 Task: Find connections with filter location Marly-le-Roi with filter topic #personaldevelopment with filter profile language German with filter current company Tredence Inc. with filter school JIS University with filter industry Security Systems Services with filter service category Typing with filter keywords title Director
Action: Mouse moved to (482, 86)
Screenshot: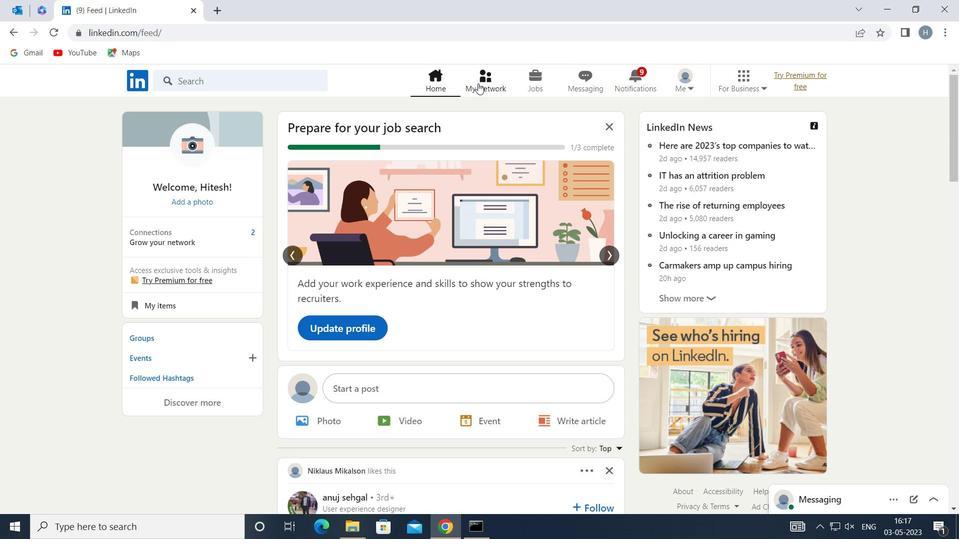 
Action: Mouse pressed left at (482, 86)
Screenshot: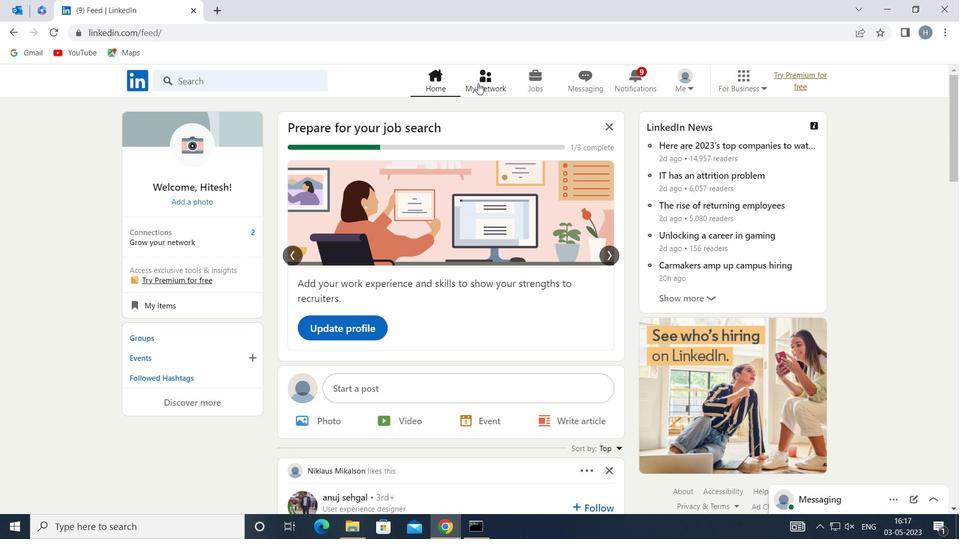 
Action: Mouse moved to (286, 147)
Screenshot: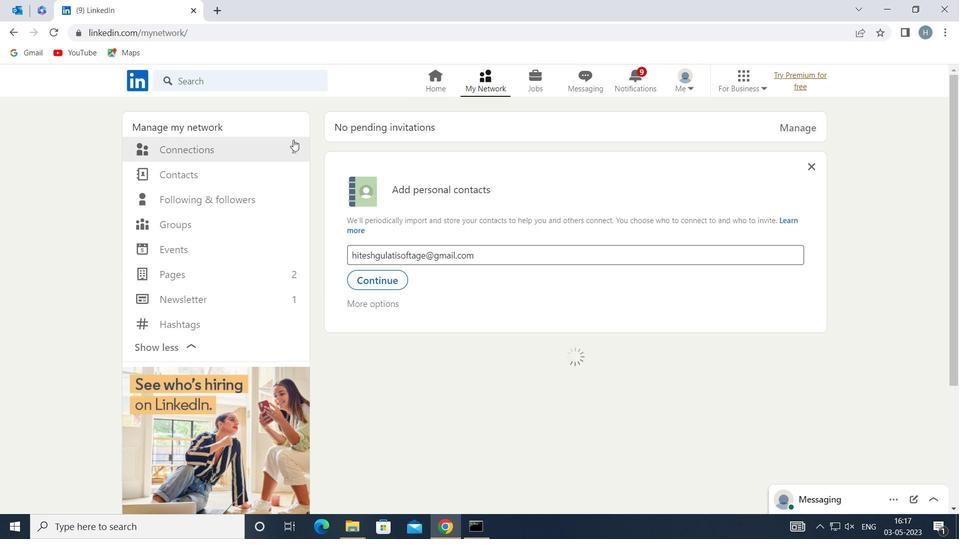 
Action: Mouse pressed left at (286, 147)
Screenshot: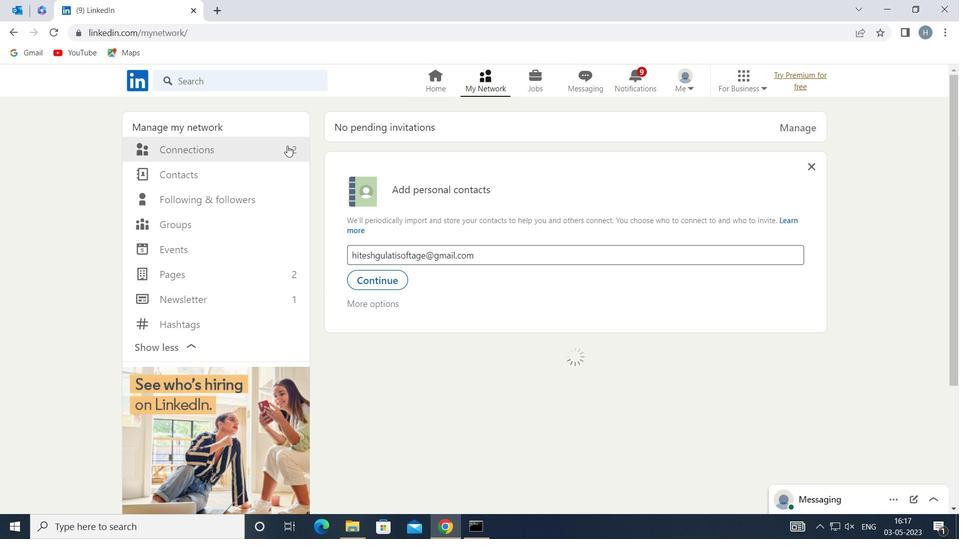 
Action: Mouse moved to (562, 150)
Screenshot: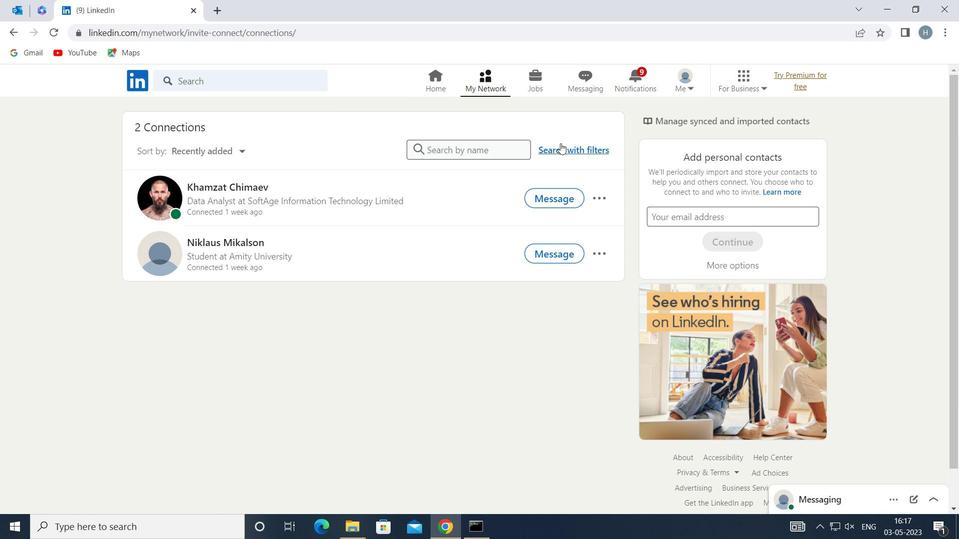 
Action: Mouse pressed left at (562, 150)
Screenshot: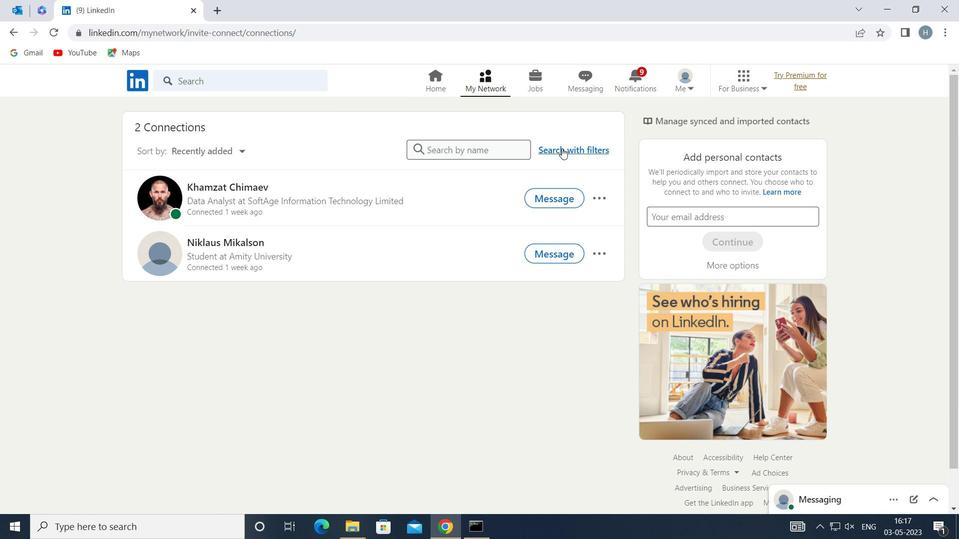 
Action: Mouse moved to (529, 117)
Screenshot: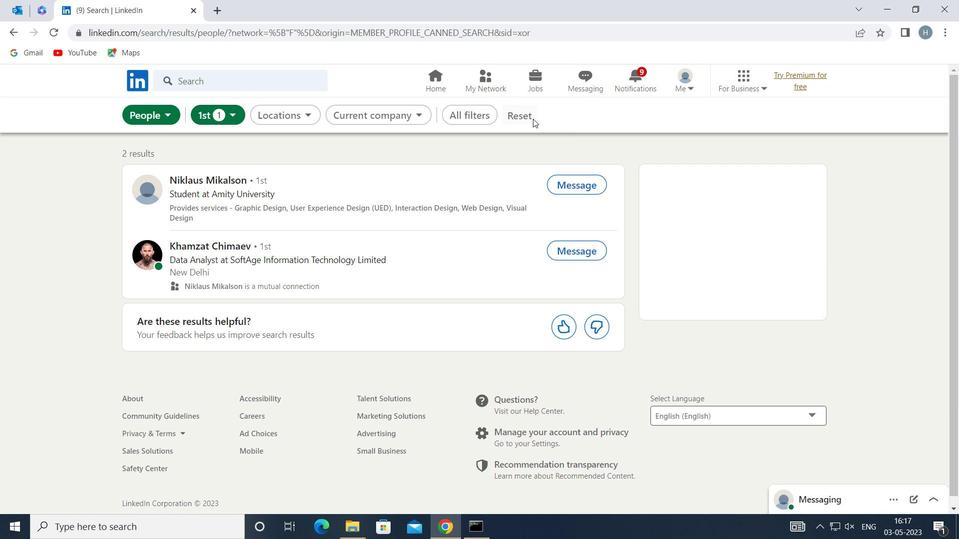 
Action: Mouse pressed left at (529, 117)
Screenshot: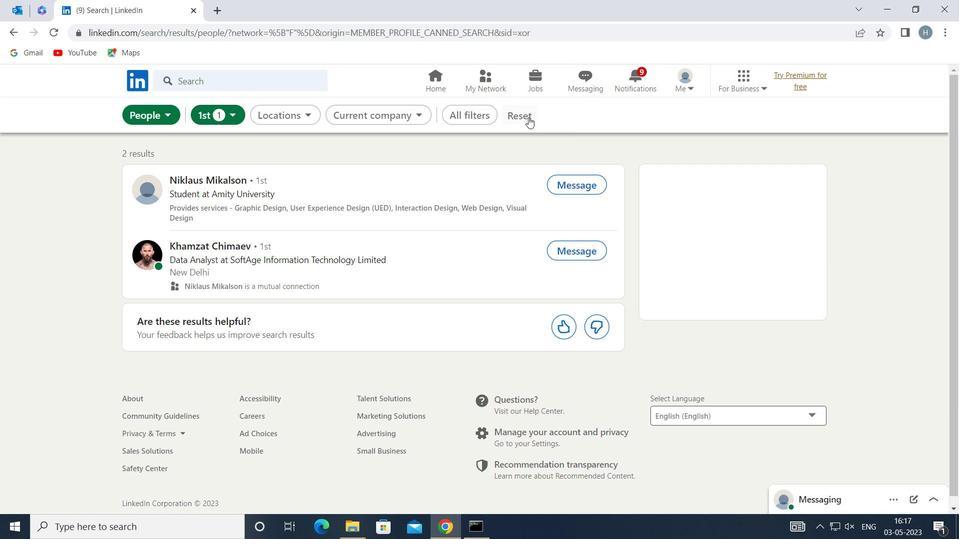 
Action: Mouse moved to (486, 113)
Screenshot: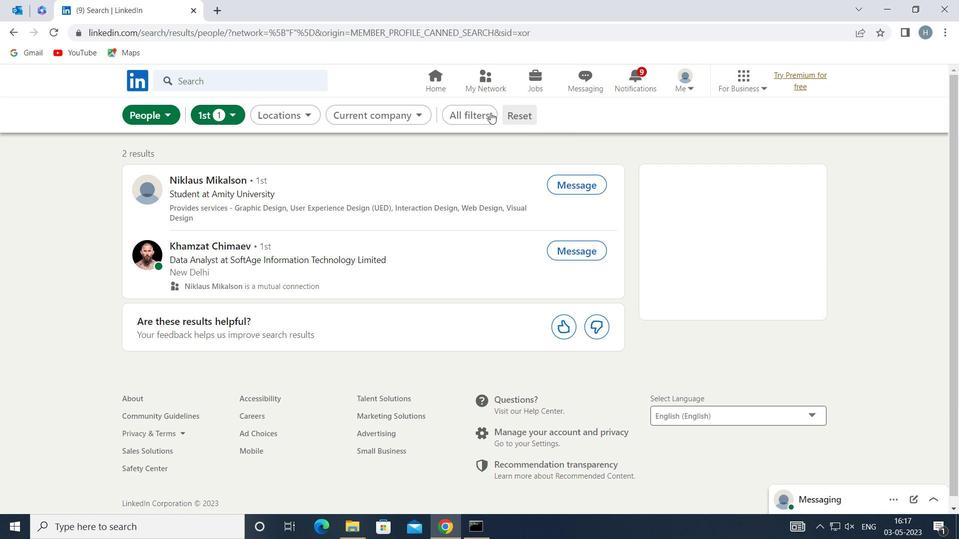 
Action: Mouse pressed left at (486, 113)
Screenshot: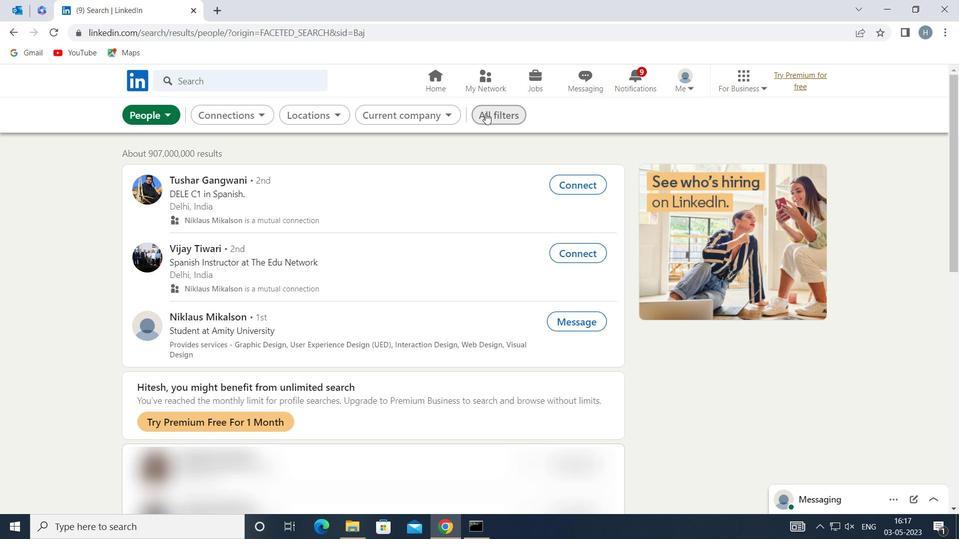 
Action: Mouse moved to (681, 221)
Screenshot: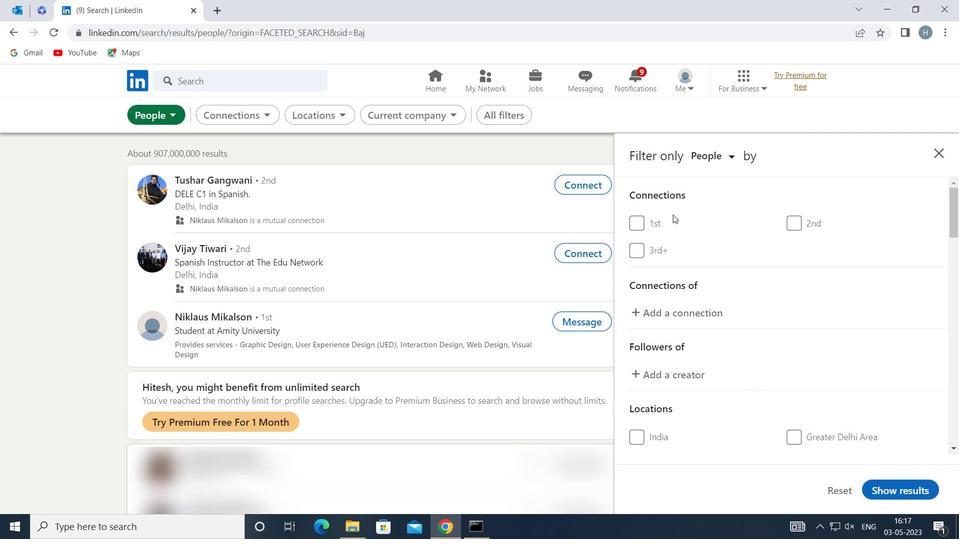 
Action: Mouse scrolled (681, 221) with delta (0, 0)
Screenshot: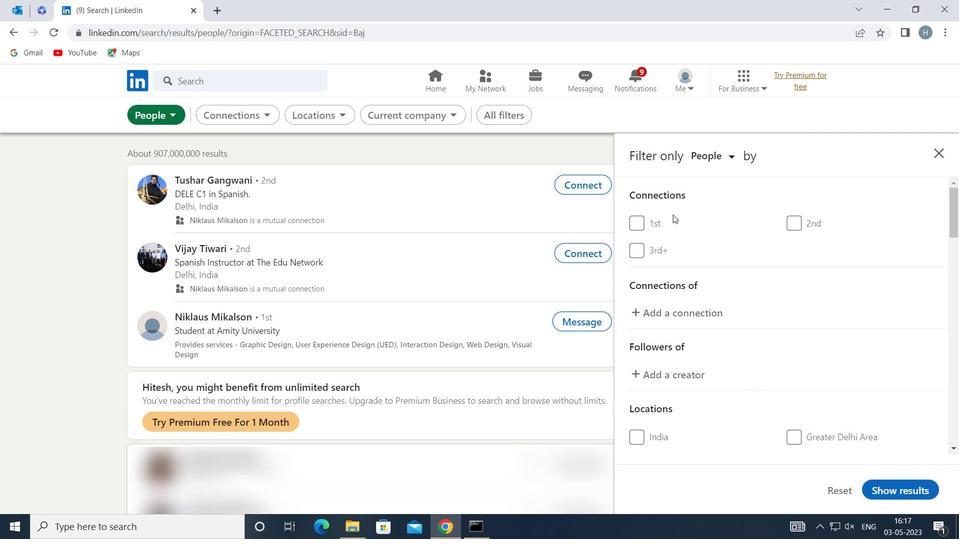 
Action: Mouse moved to (682, 221)
Screenshot: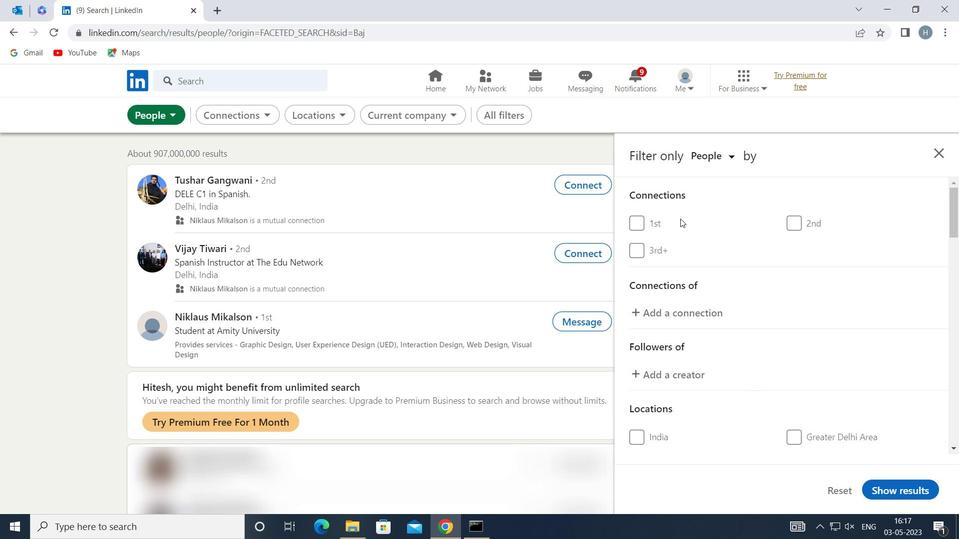 
Action: Mouse scrolled (682, 220) with delta (0, 0)
Screenshot: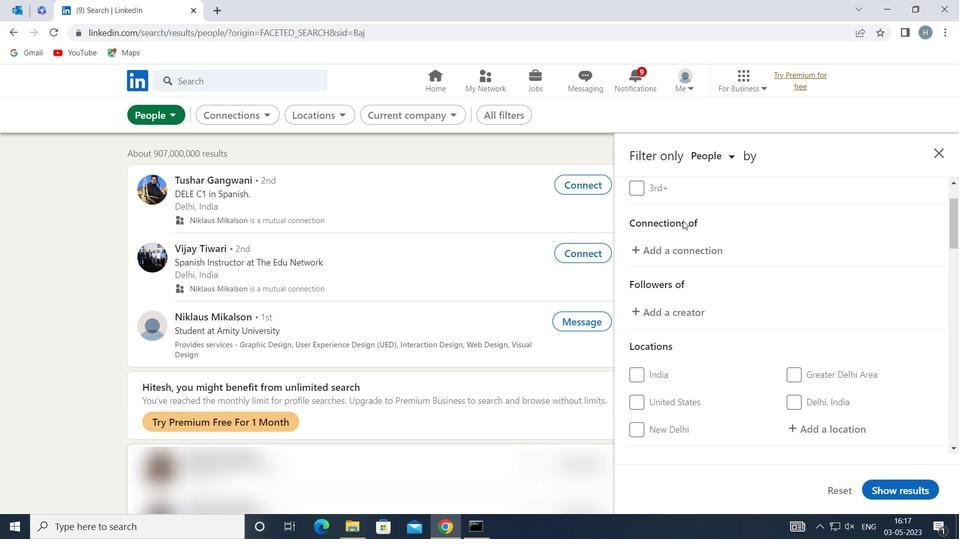 
Action: Mouse moved to (829, 369)
Screenshot: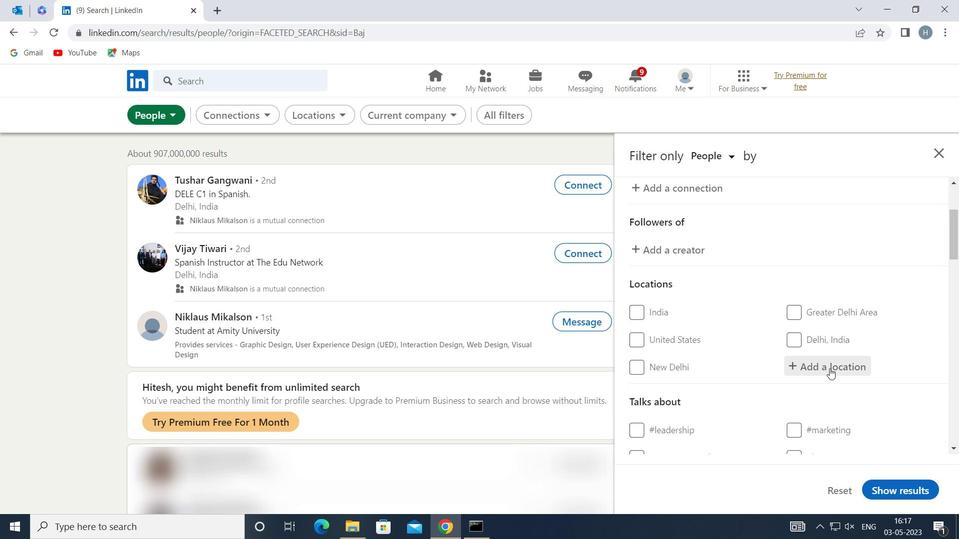 
Action: Mouse pressed left at (829, 369)
Screenshot: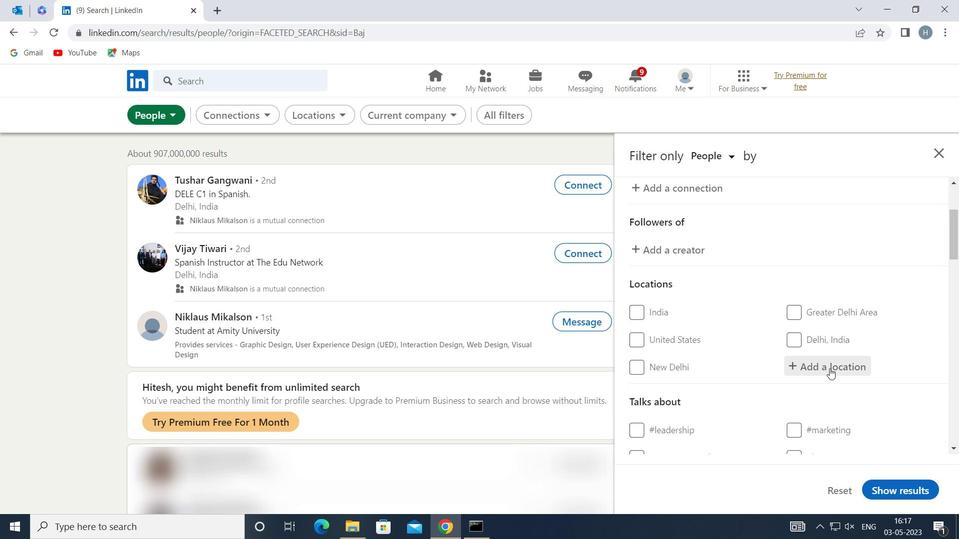 
Action: Key pressed <Key.shift>MARLY
Screenshot: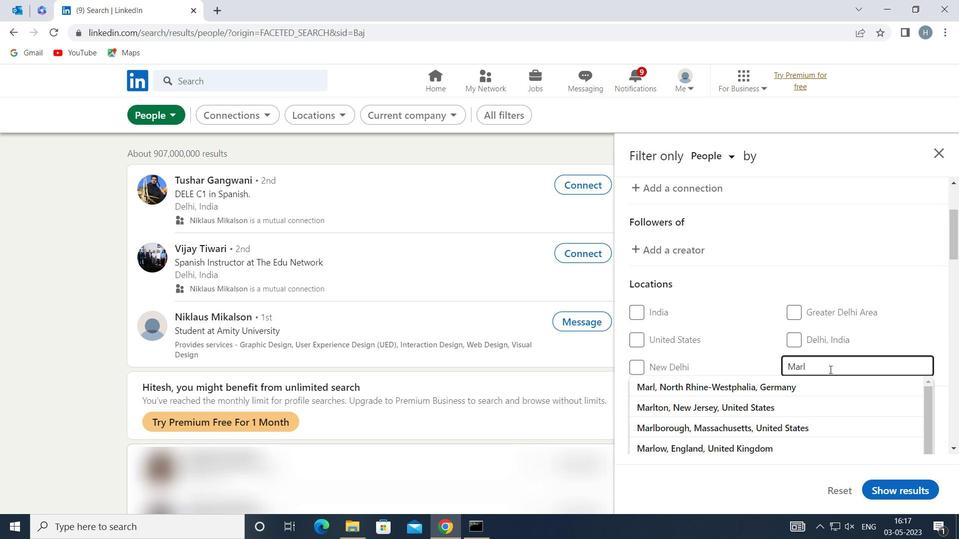
Action: Mouse moved to (766, 421)
Screenshot: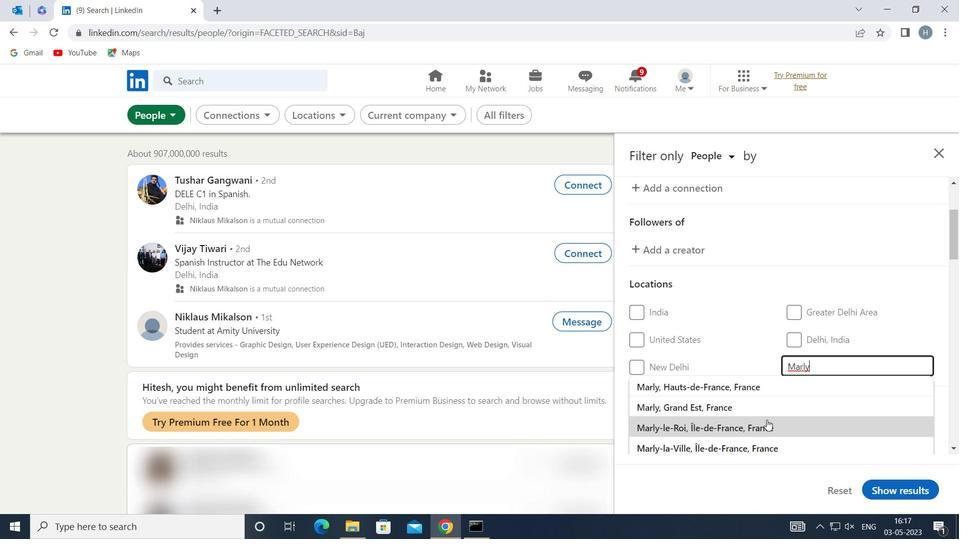 
Action: Mouse pressed left at (766, 421)
Screenshot: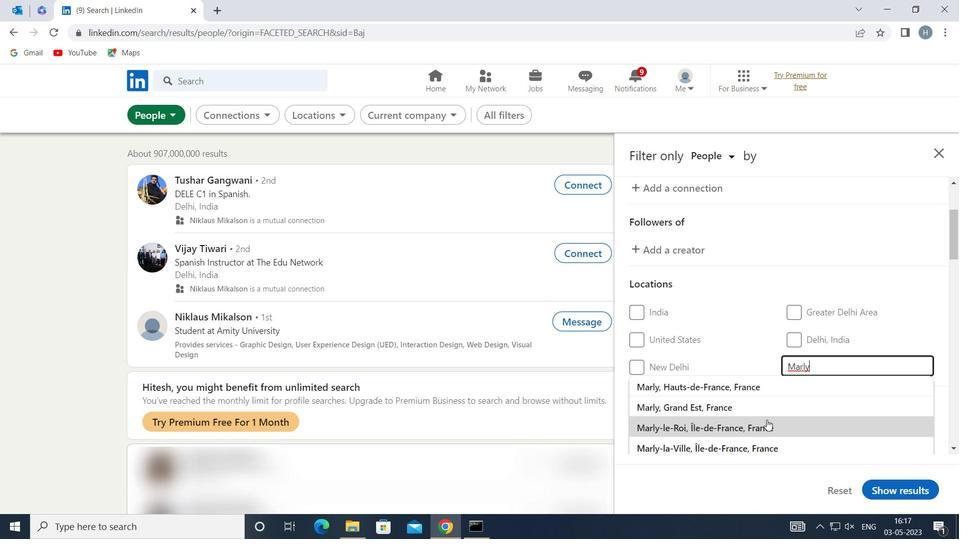 
Action: Mouse moved to (776, 360)
Screenshot: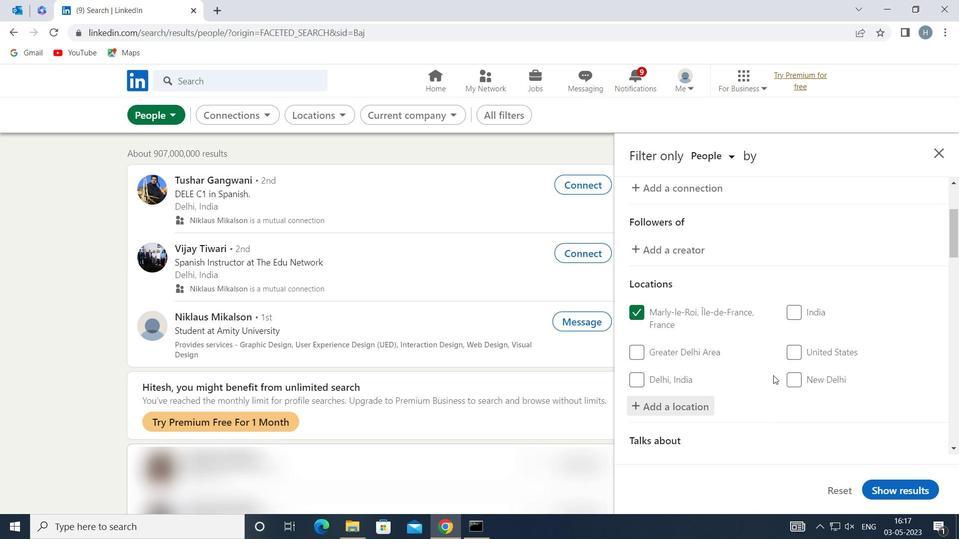 
Action: Mouse scrolled (776, 359) with delta (0, 0)
Screenshot: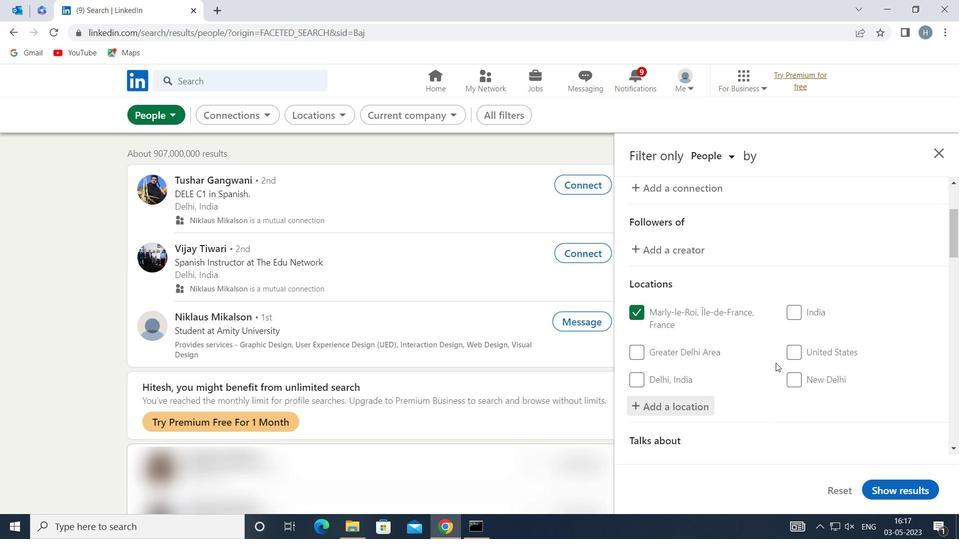 
Action: Mouse scrolled (776, 359) with delta (0, 0)
Screenshot: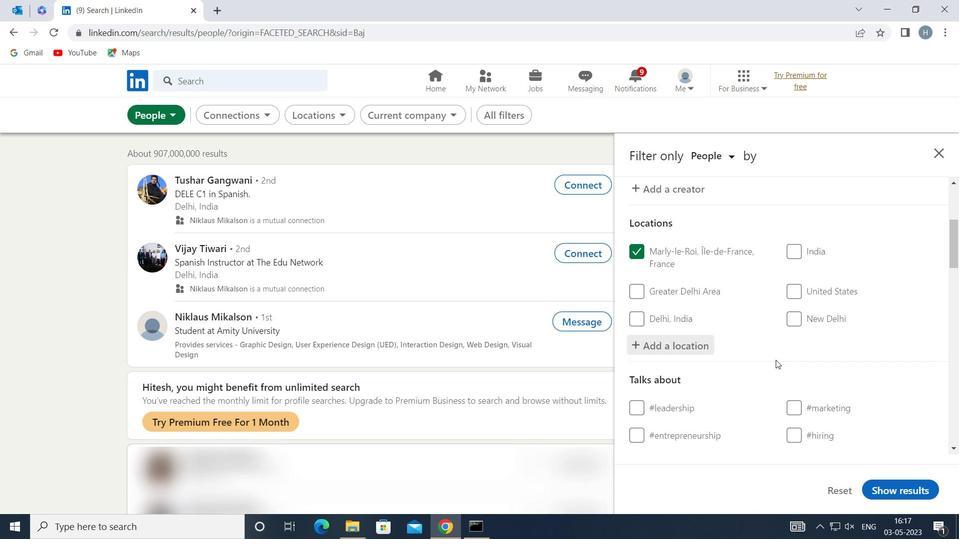 
Action: Mouse scrolled (776, 359) with delta (0, 0)
Screenshot: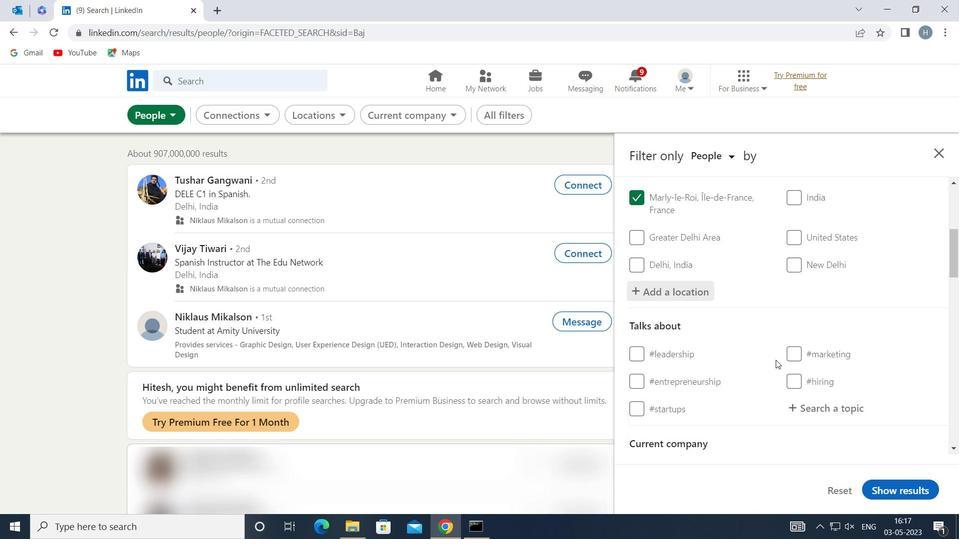 
Action: Mouse moved to (833, 337)
Screenshot: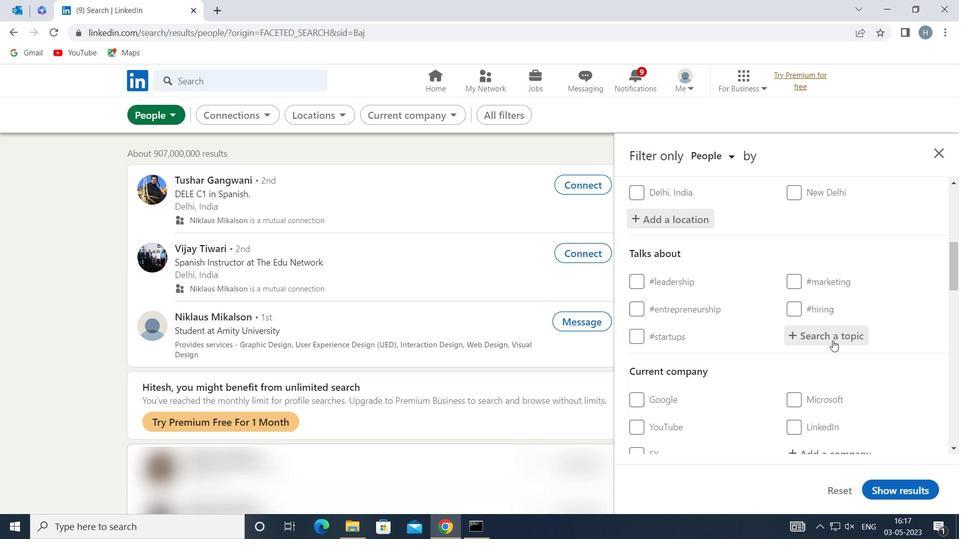 
Action: Mouse pressed left at (833, 337)
Screenshot: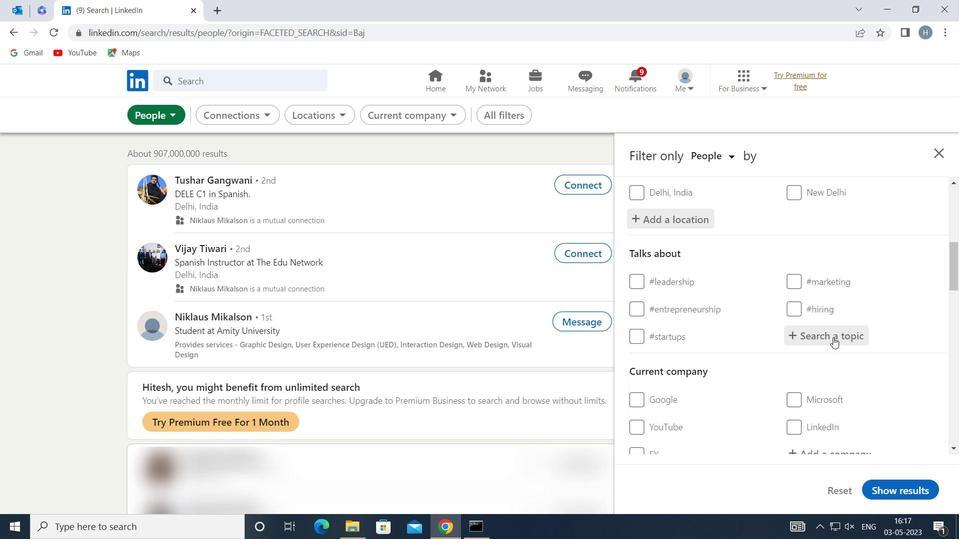 
Action: Key pressed PERSONALDEVELOPMENT
Screenshot: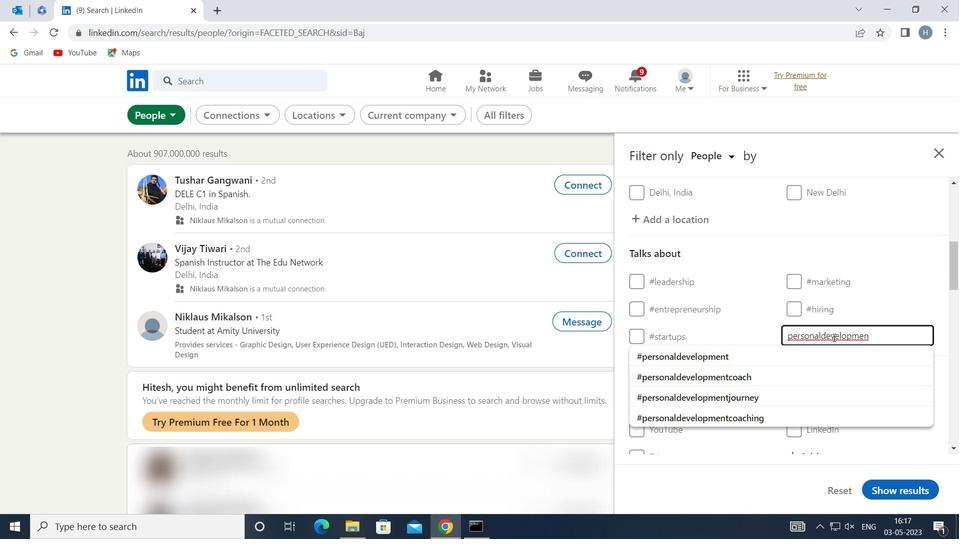 
Action: Mouse moved to (771, 353)
Screenshot: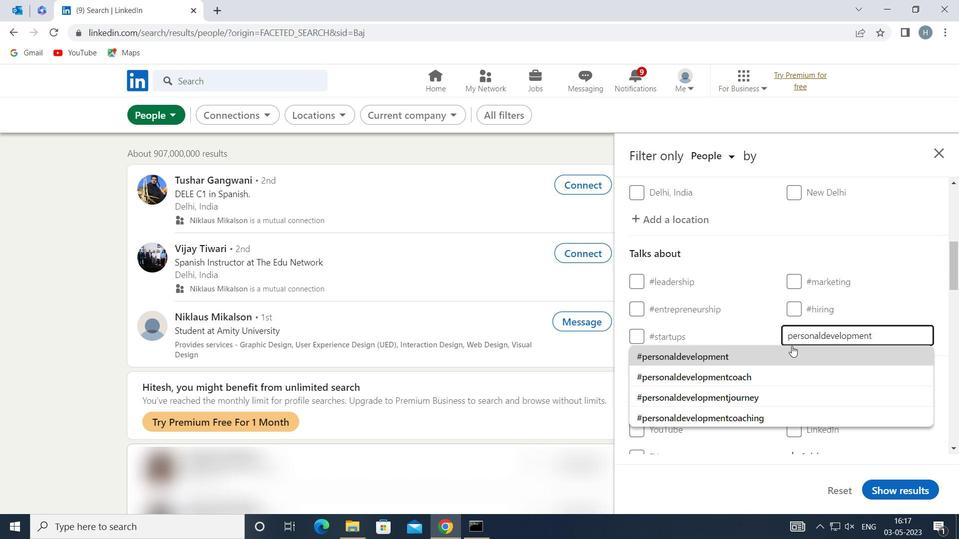 
Action: Mouse pressed left at (771, 353)
Screenshot: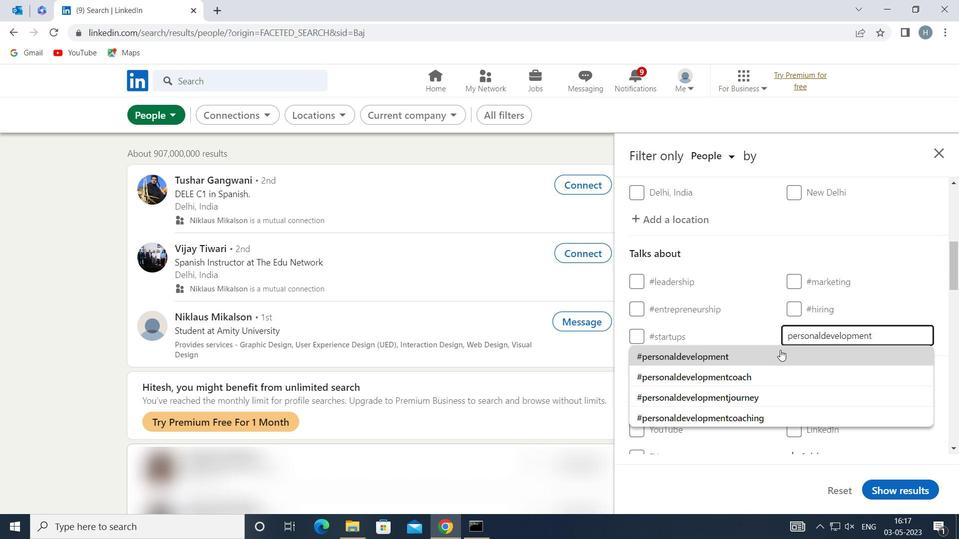 
Action: Mouse moved to (764, 342)
Screenshot: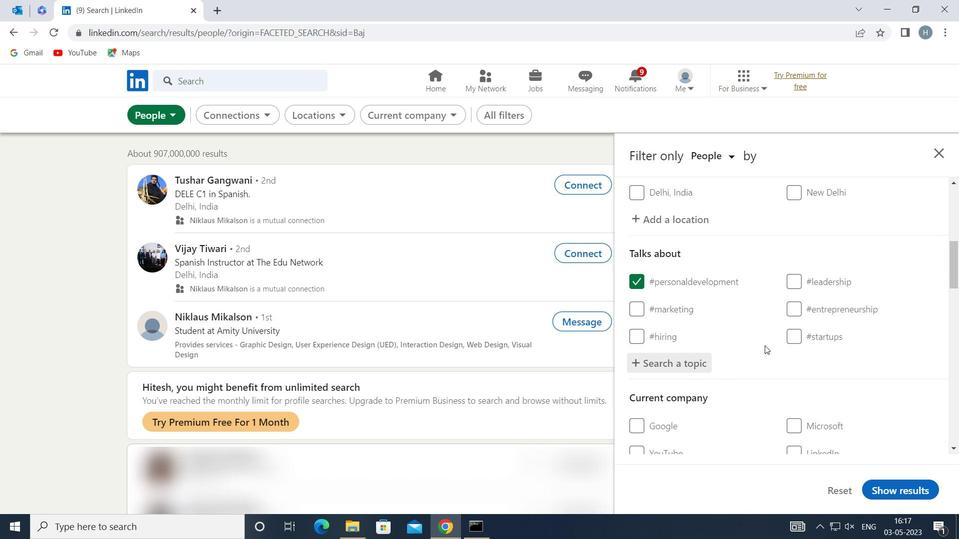 
Action: Mouse scrolled (764, 341) with delta (0, 0)
Screenshot: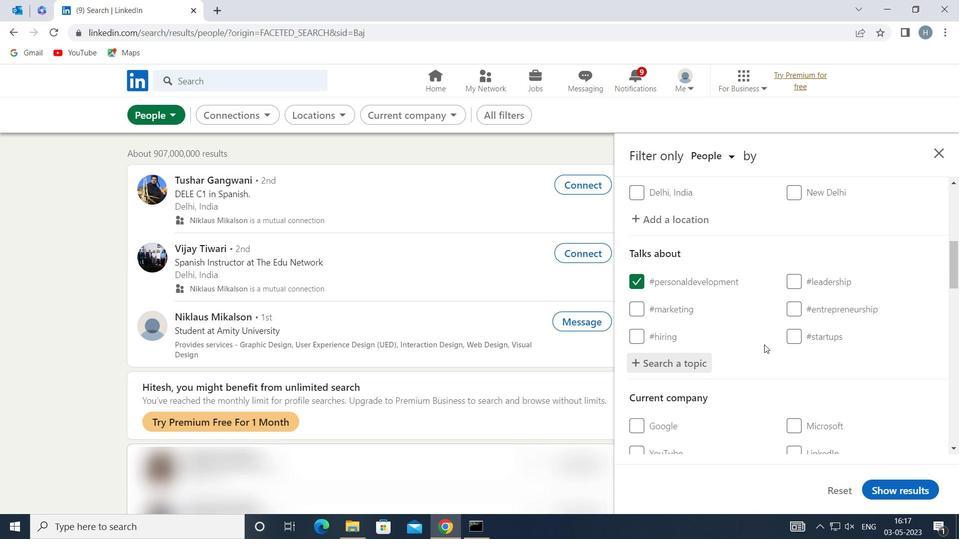 
Action: Mouse scrolled (764, 341) with delta (0, 0)
Screenshot: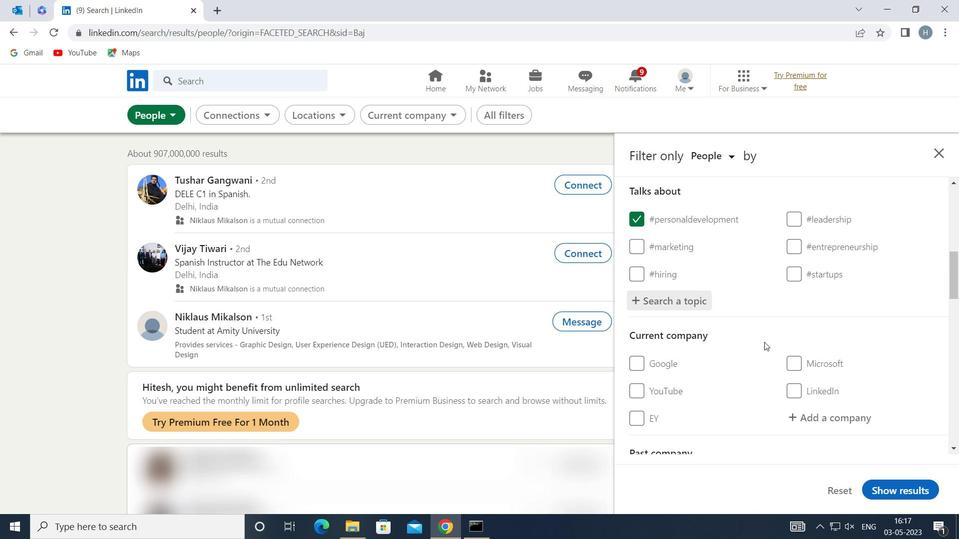 
Action: Mouse scrolled (764, 341) with delta (0, 0)
Screenshot: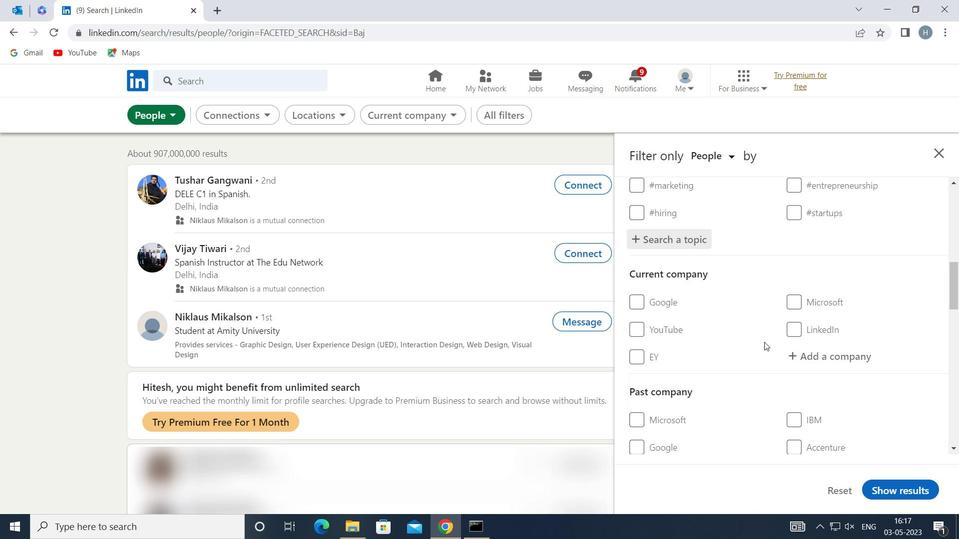 
Action: Mouse scrolled (764, 341) with delta (0, 0)
Screenshot: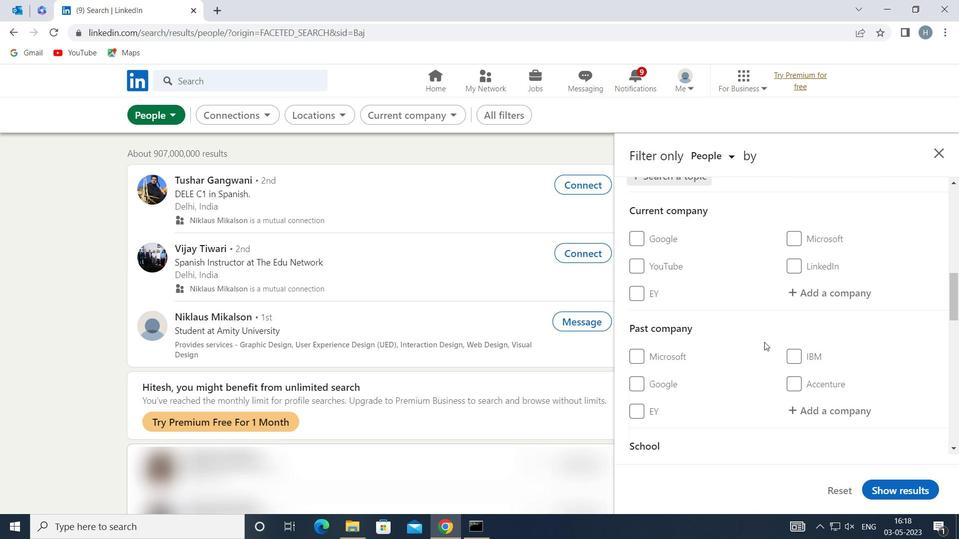 
Action: Mouse scrolled (764, 341) with delta (0, 0)
Screenshot: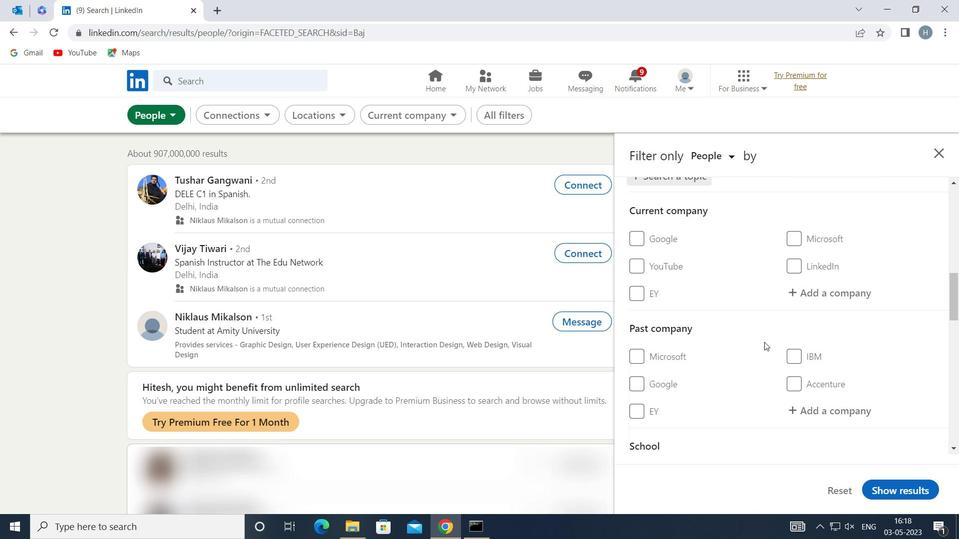 
Action: Mouse scrolled (764, 341) with delta (0, 0)
Screenshot: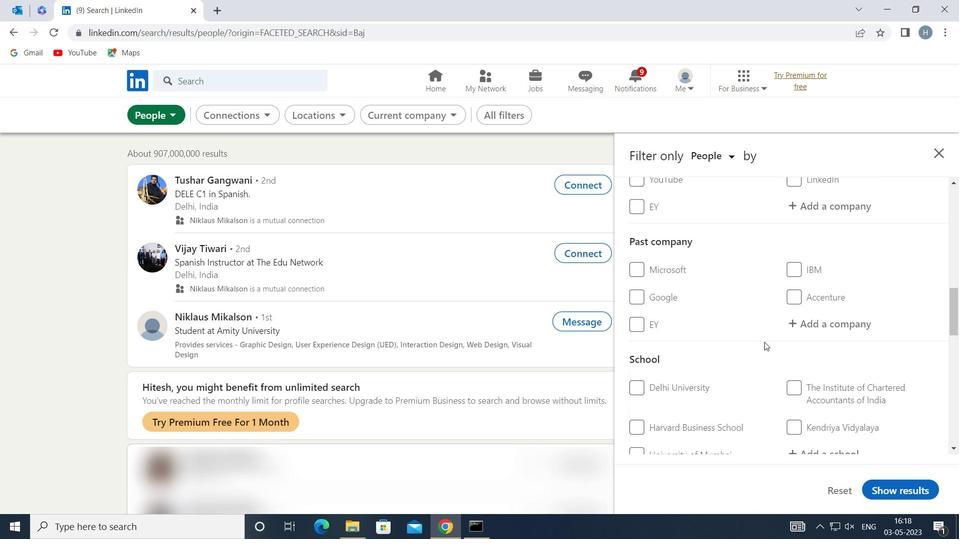 
Action: Mouse scrolled (764, 341) with delta (0, 0)
Screenshot: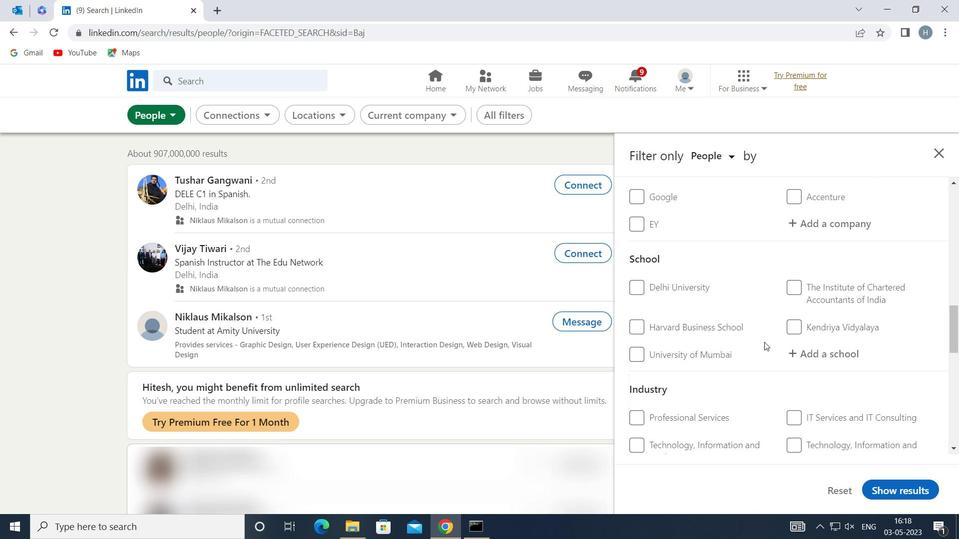 
Action: Mouse scrolled (764, 341) with delta (0, 0)
Screenshot: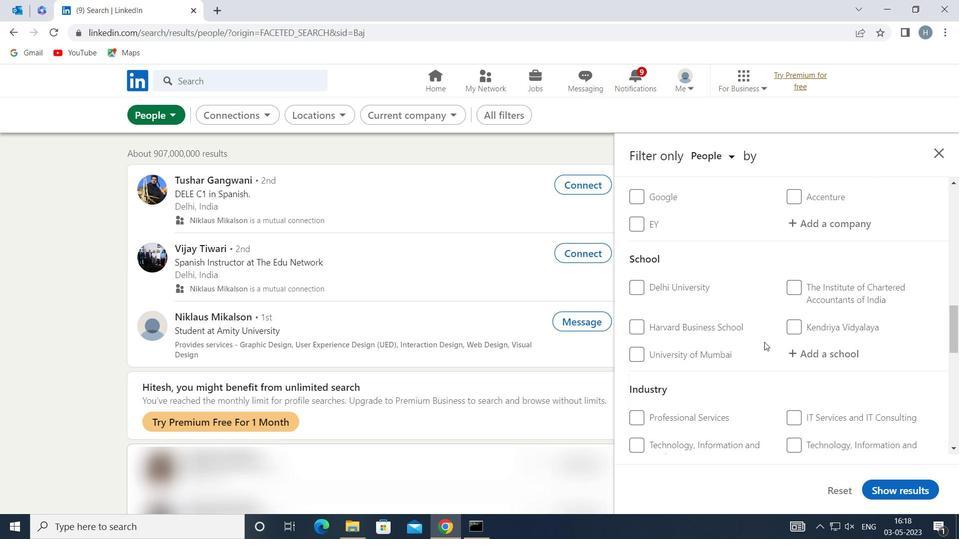 
Action: Mouse scrolled (764, 341) with delta (0, 0)
Screenshot: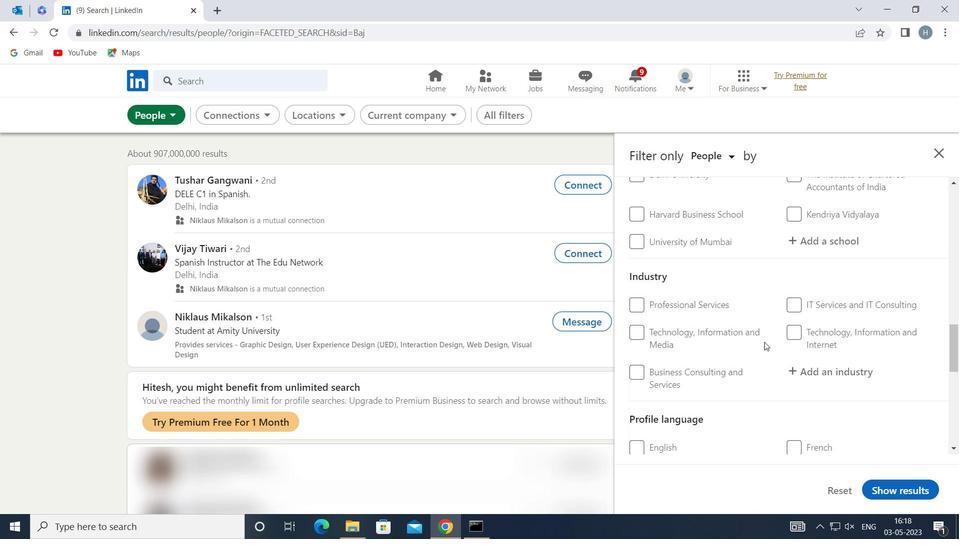 
Action: Mouse moved to (652, 426)
Screenshot: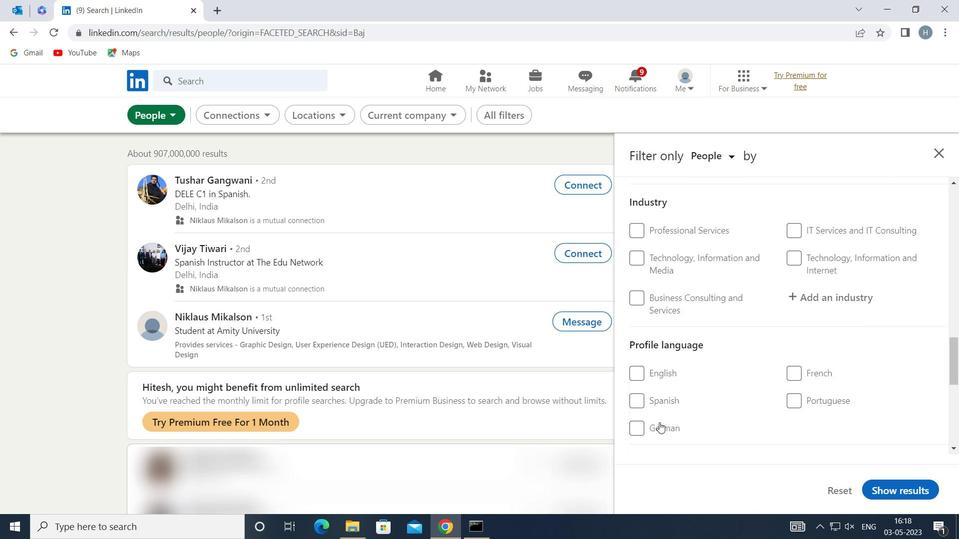 
Action: Mouse pressed left at (652, 426)
Screenshot: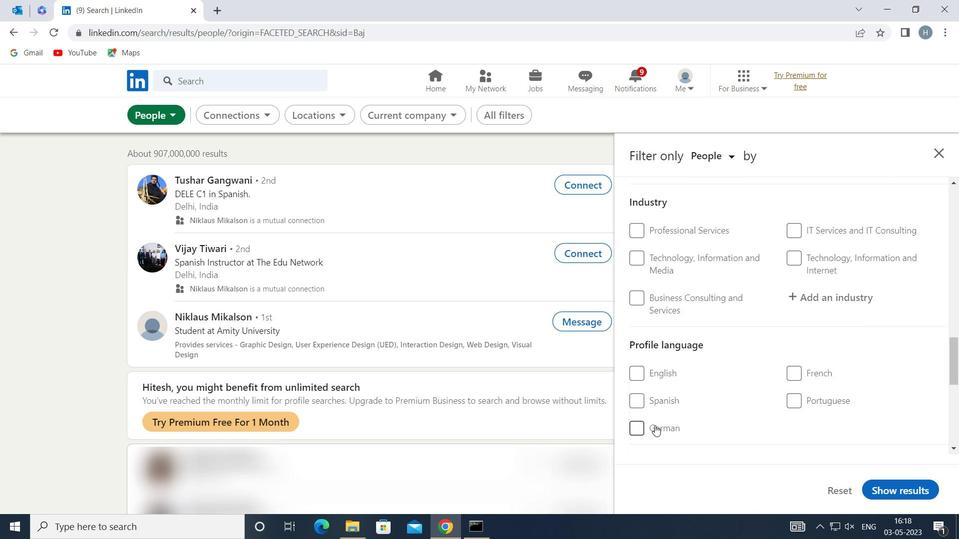 
Action: Mouse moved to (723, 388)
Screenshot: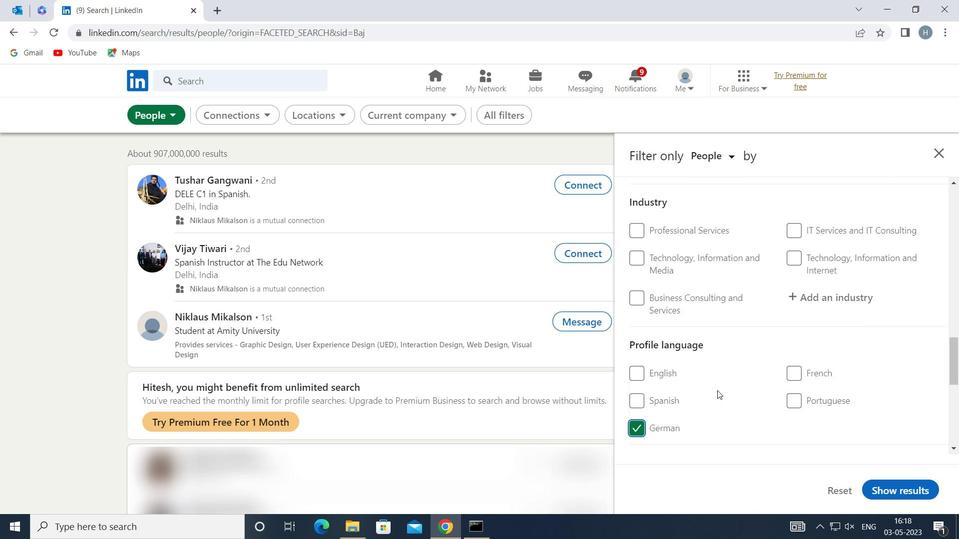 
Action: Mouse scrolled (723, 389) with delta (0, 0)
Screenshot: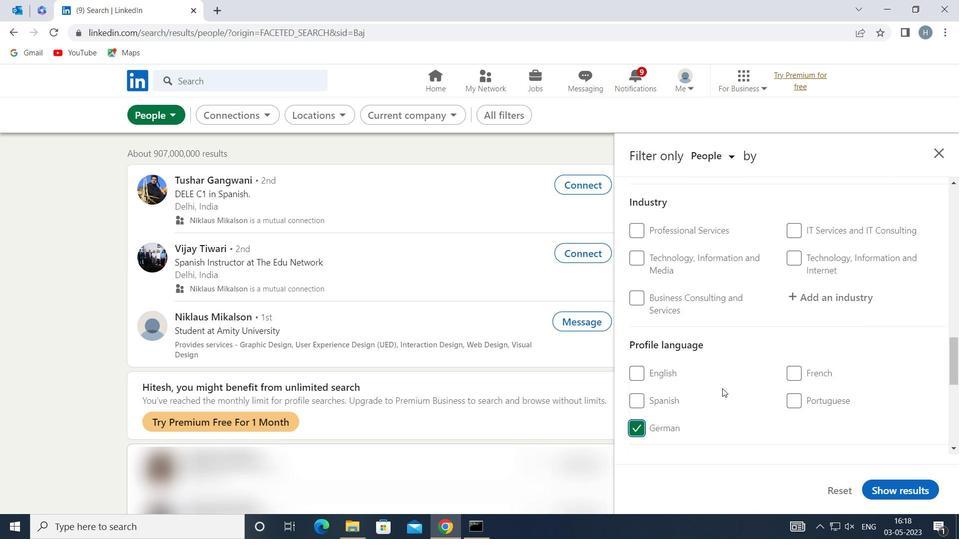 
Action: Mouse scrolled (723, 389) with delta (0, 0)
Screenshot: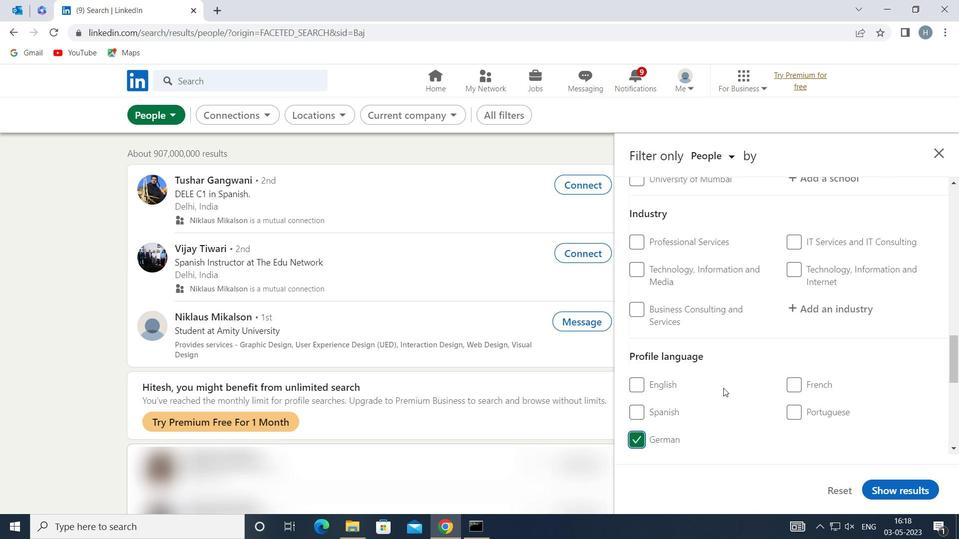 
Action: Mouse scrolled (723, 389) with delta (0, 0)
Screenshot: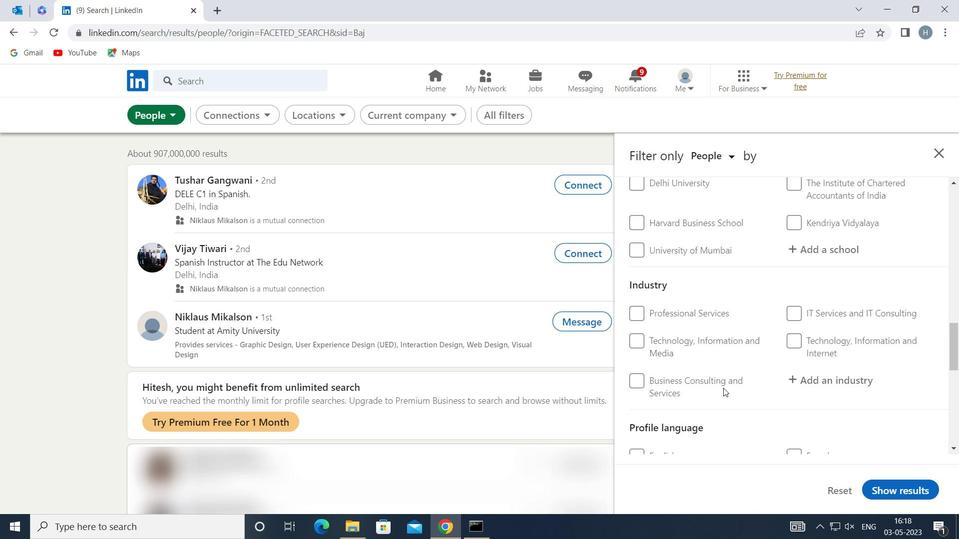 
Action: Mouse scrolled (723, 389) with delta (0, 0)
Screenshot: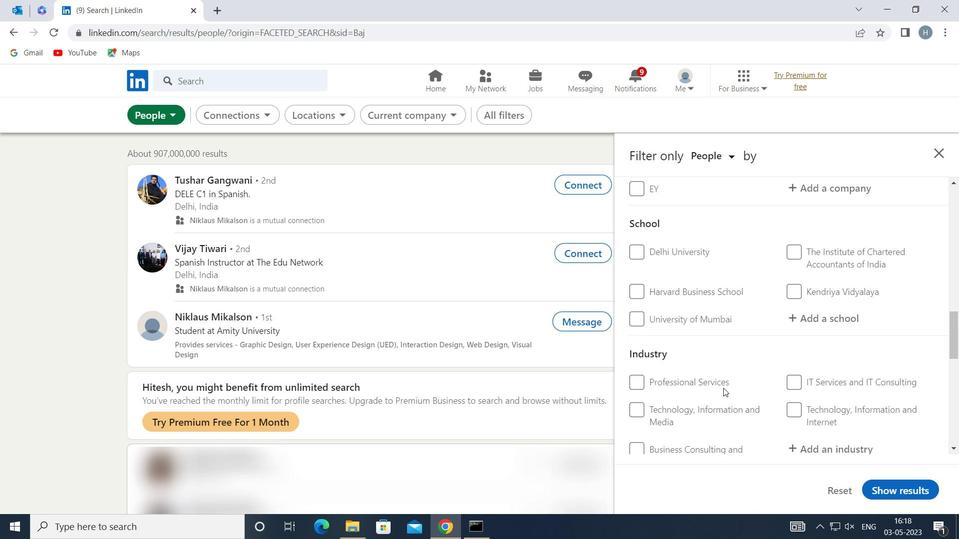 
Action: Mouse scrolled (723, 389) with delta (0, 0)
Screenshot: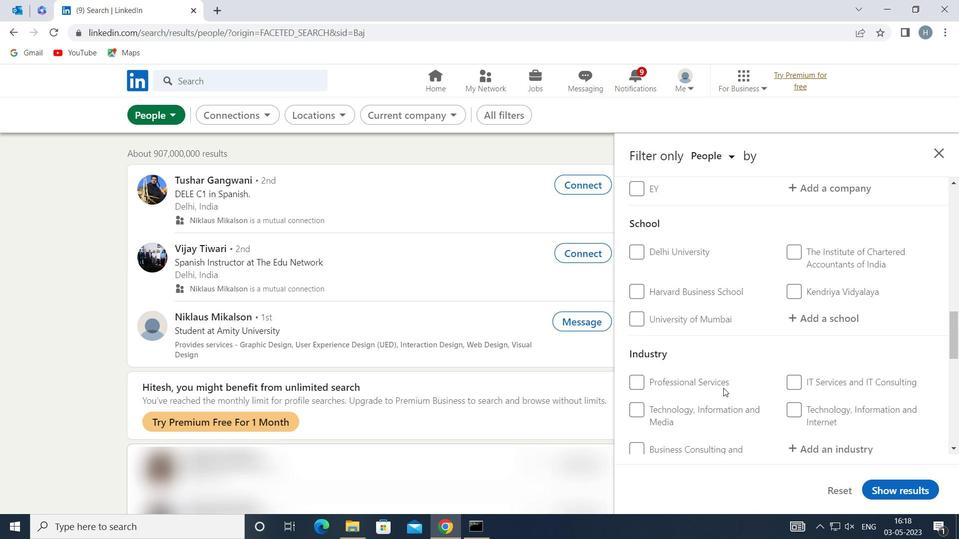 
Action: Mouse scrolled (723, 389) with delta (0, 0)
Screenshot: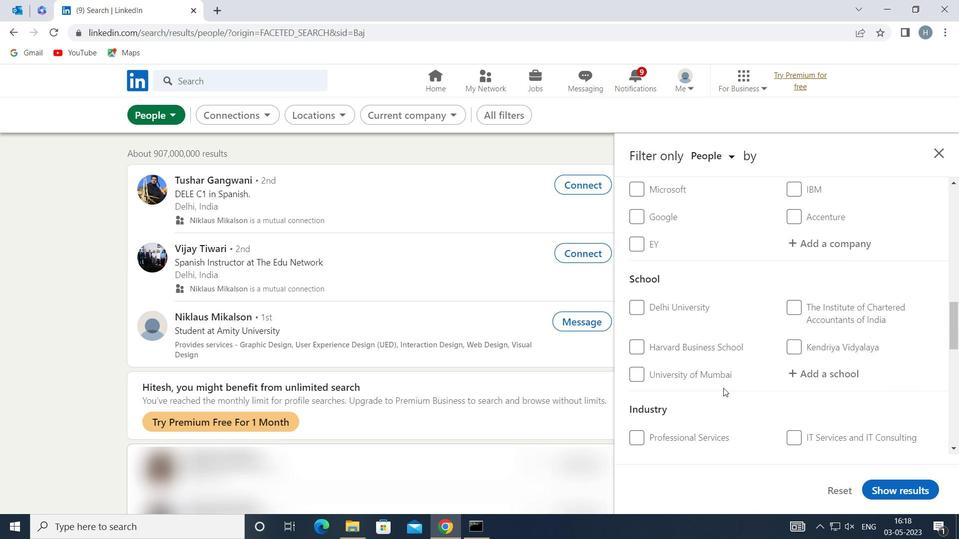 
Action: Mouse scrolled (723, 389) with delta (0, 0)
Screenshot: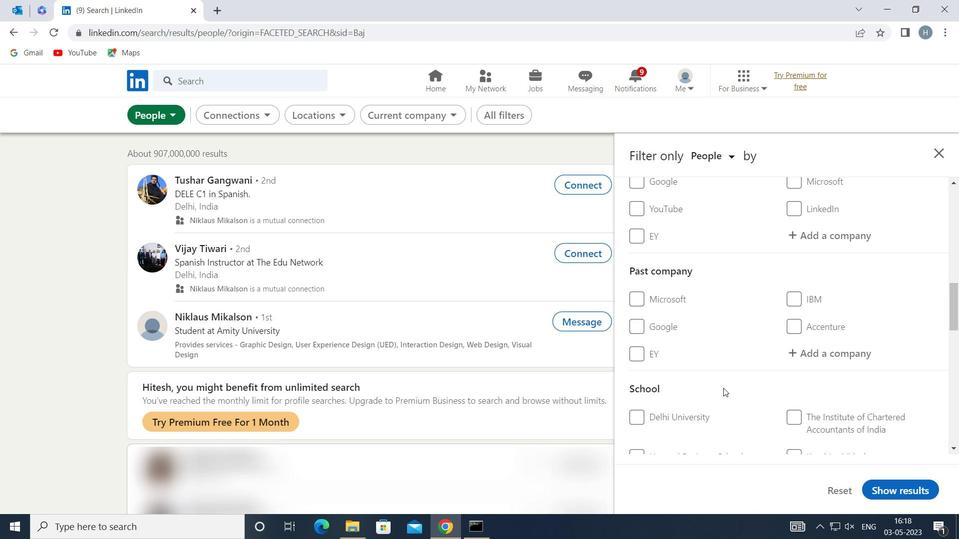 
Action: Mouse scrolled (723, 389) with delta (0, 0)
Screenshot: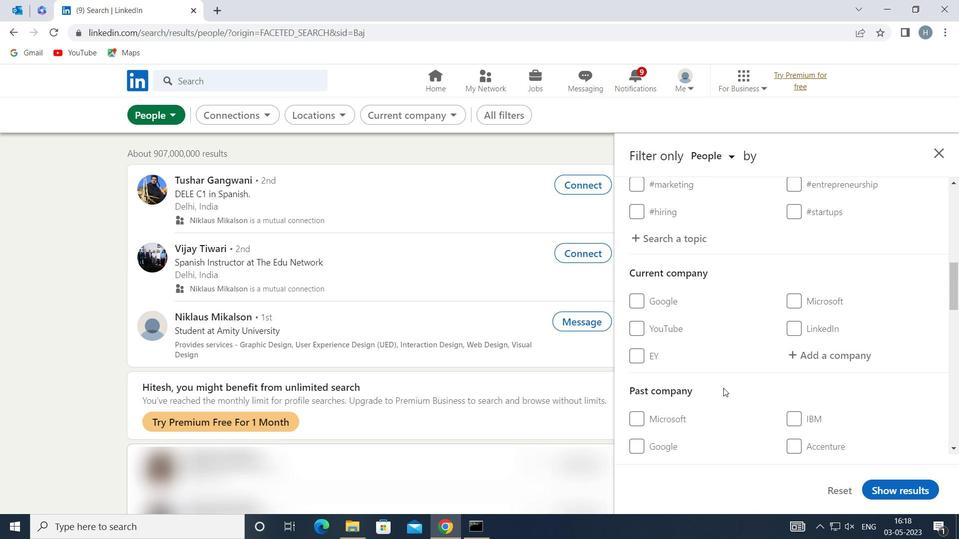 
Action: Mouse moved to (808, 411)
Screenshot: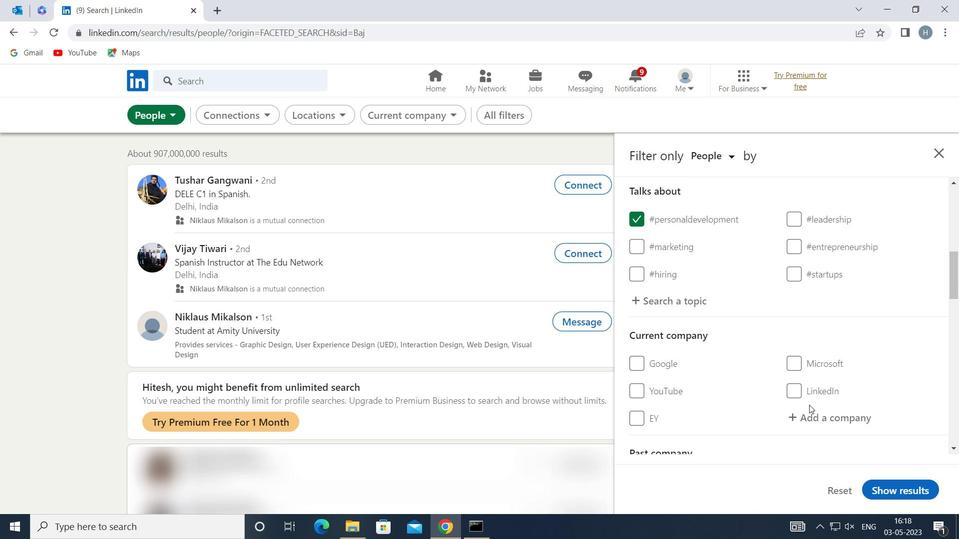 
Action: Mouse pressed left at (808, 411)
Screenshot: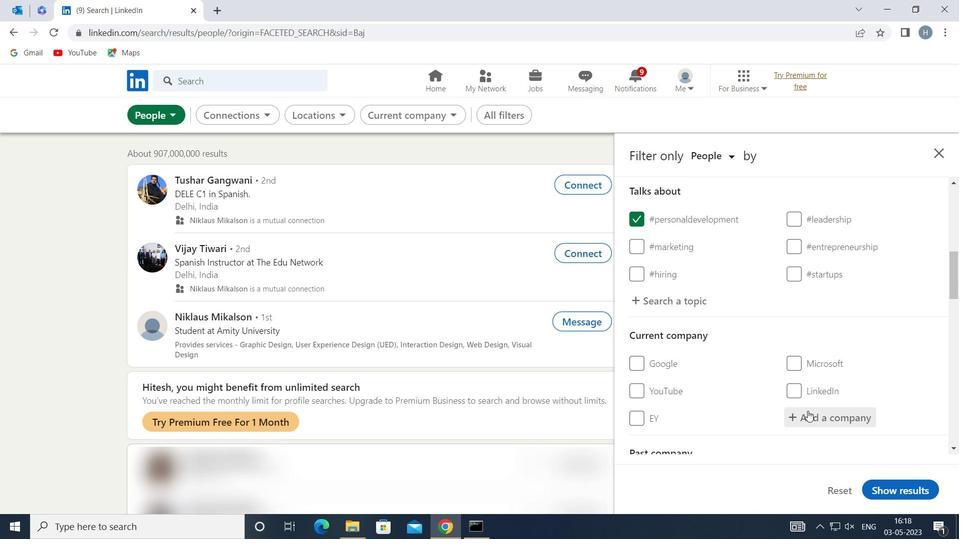 
Action: Key pressed <Key.shift>TREDENCE
Screenshot: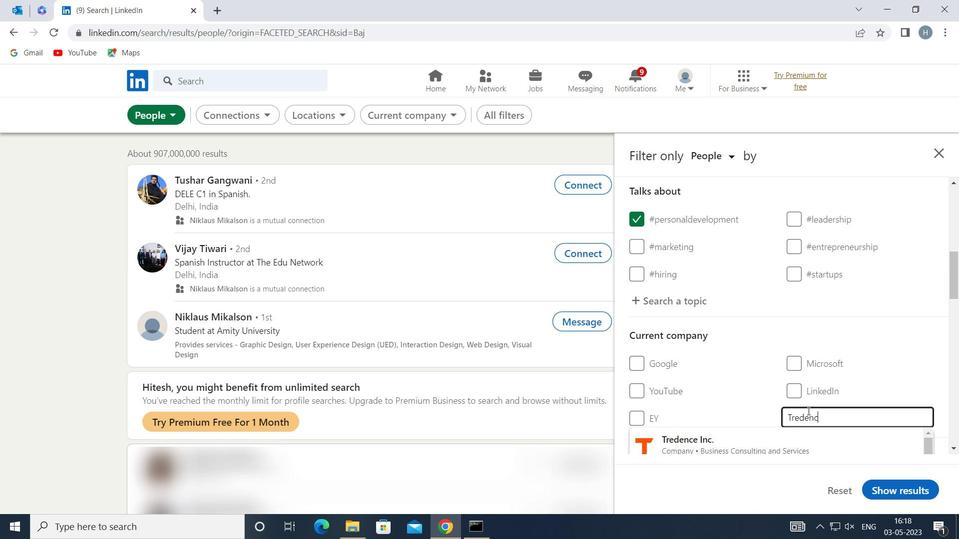 
Action: Mouse moved to (770, 451)
Screenshot: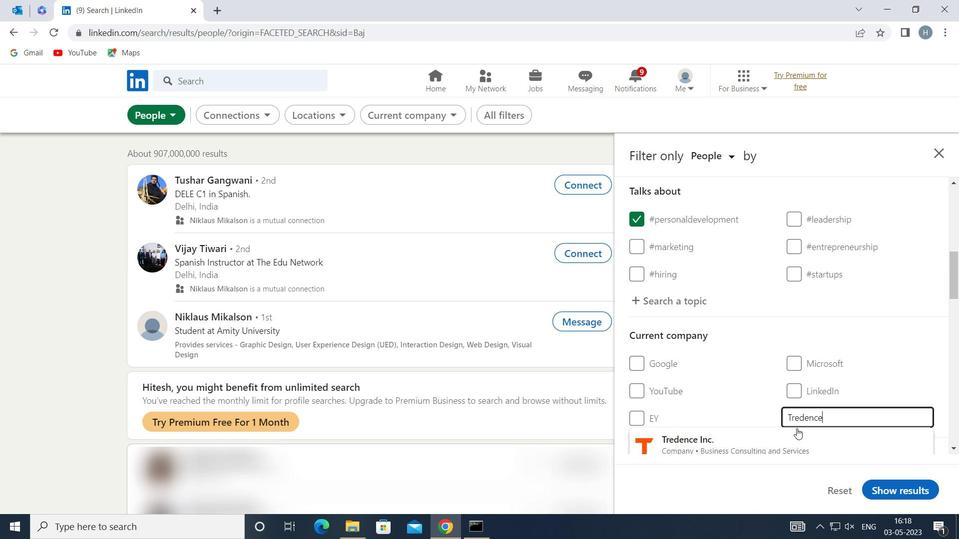 
Action: Mouse pressed left at (770, 451)
Screenshot: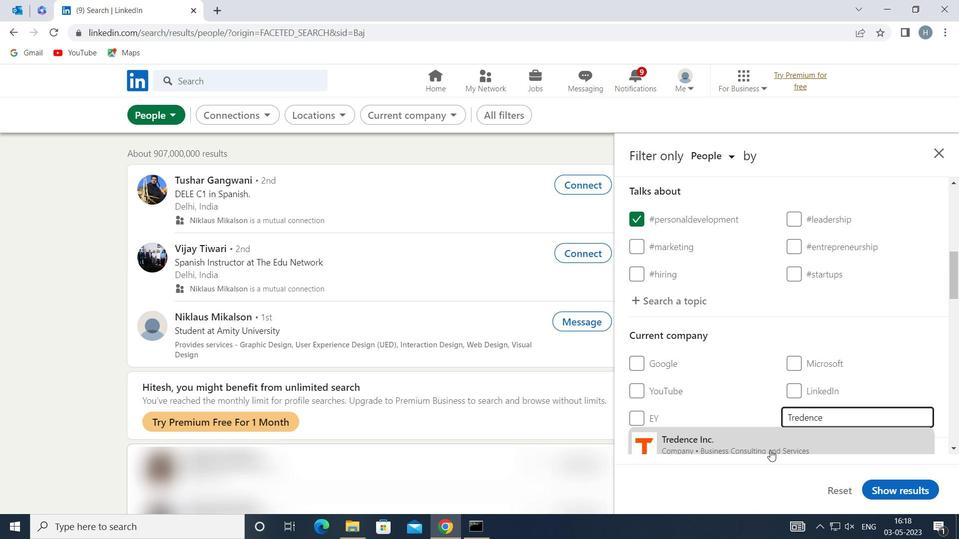 
Action: Mouse moved to (758, 414)
Screenshot: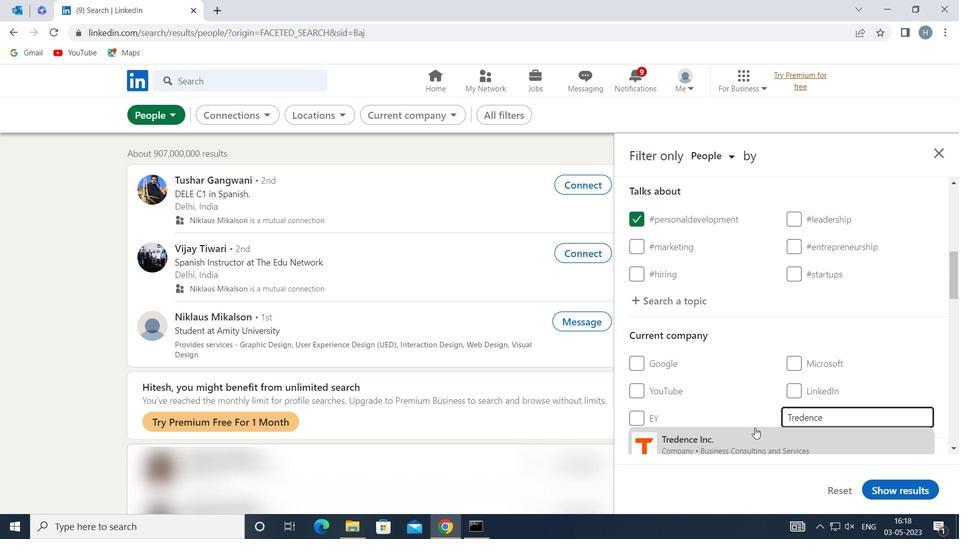 
Action: Mouse scrolled (758, 414) with delta (0, 0)
Screenshot: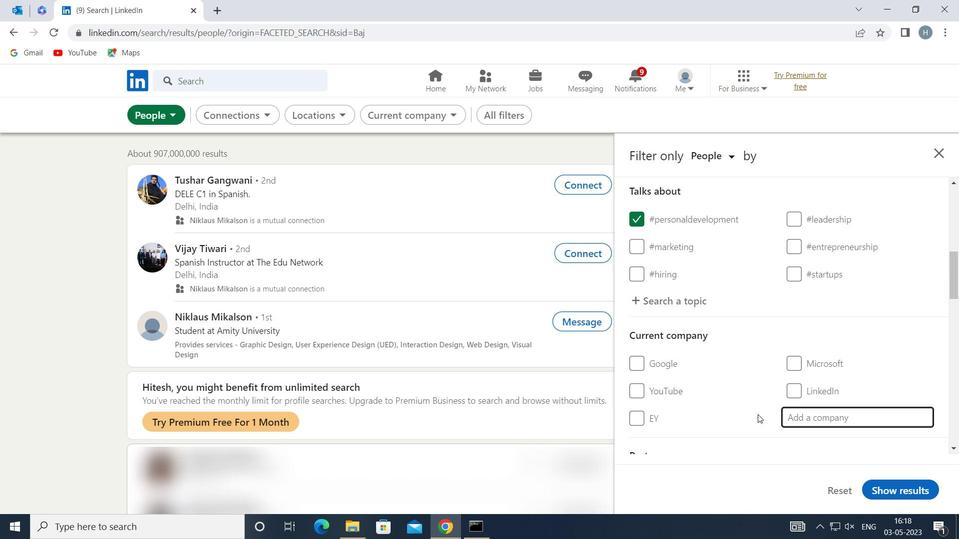 
Action: Mouse moved to (753, 391)
Screenshot: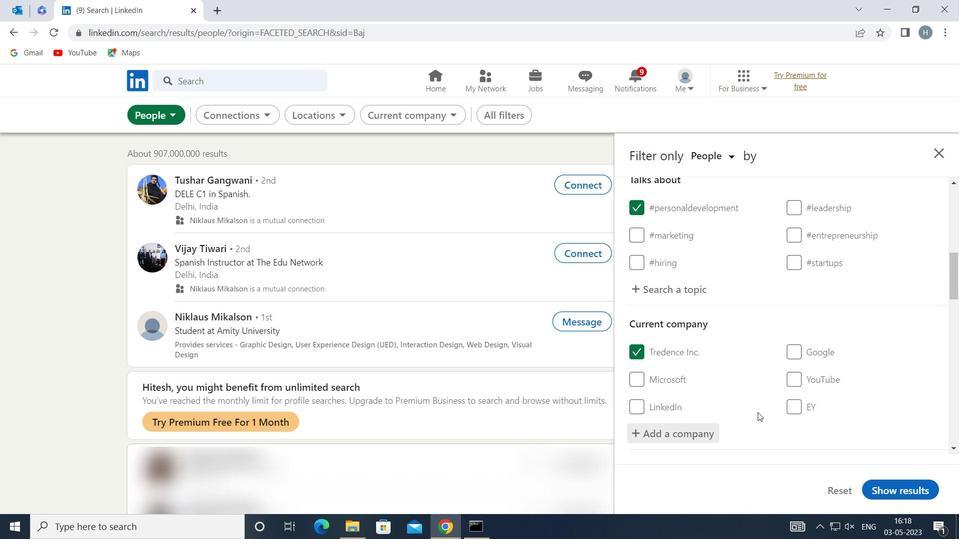 
Action: Mouse scrolled (753, 391) with delta (0, 0)
Screenshot: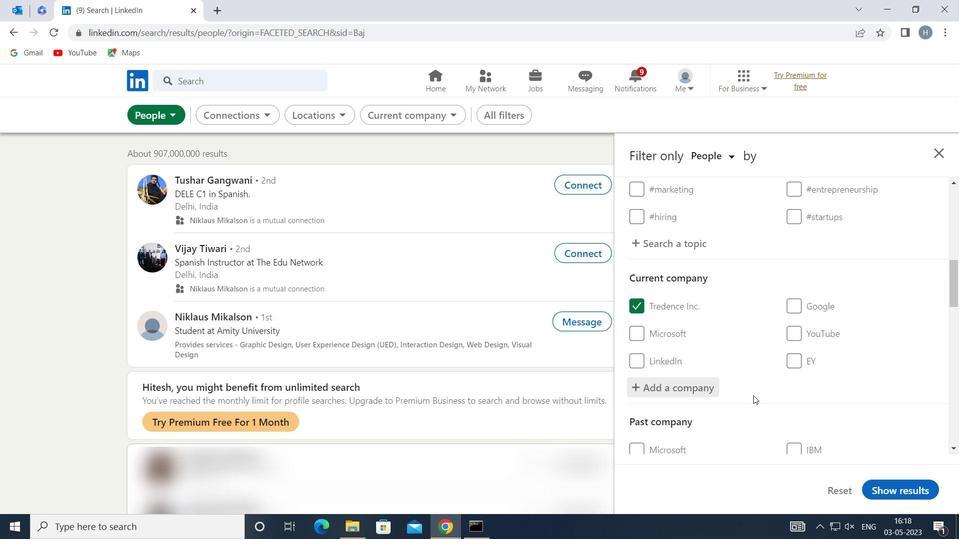 
Action: Mouse moved to (748, 390)
Screenshot: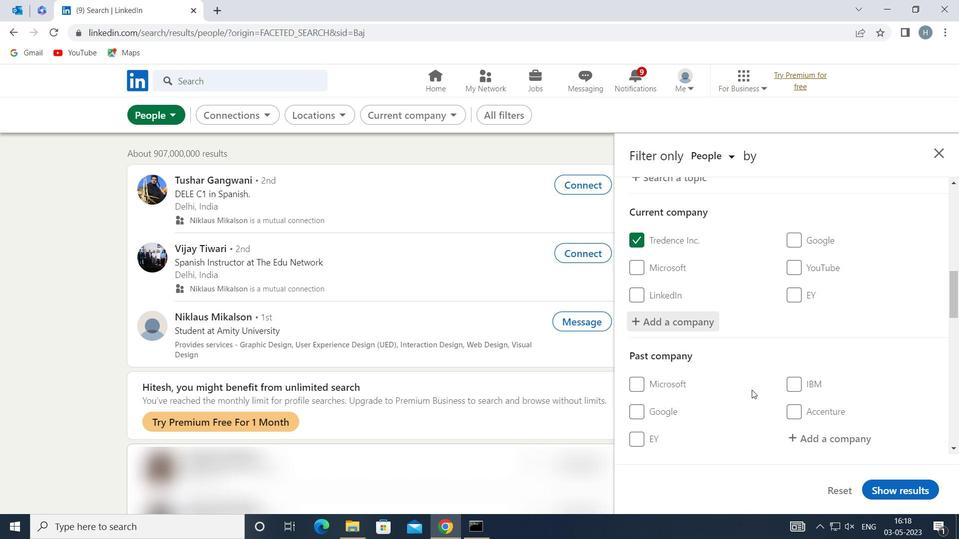 
Action: Mouse scrolled (748, 390) with delta (0, 0)
Screenshot: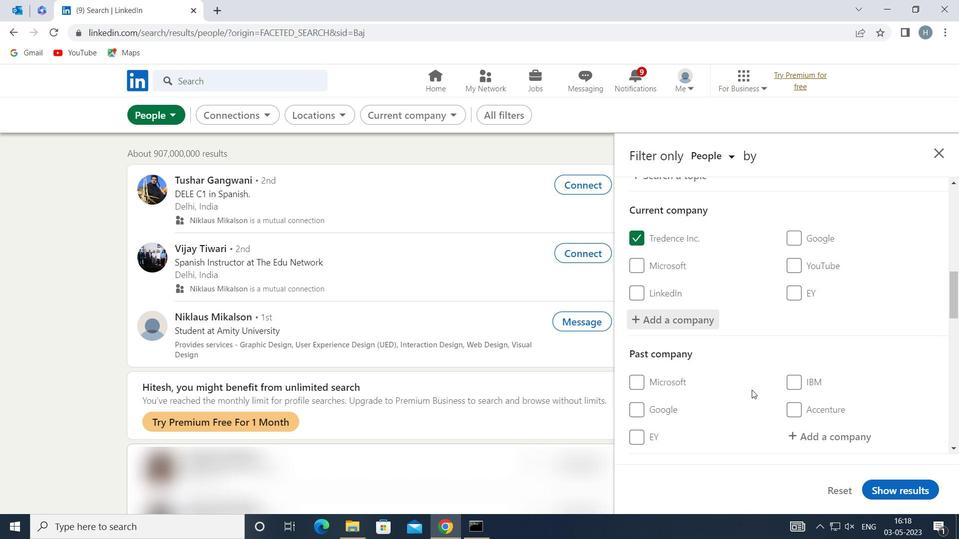 
Action: Mouse scrolled (748, 390) with delta (0, 0)
Screenshot: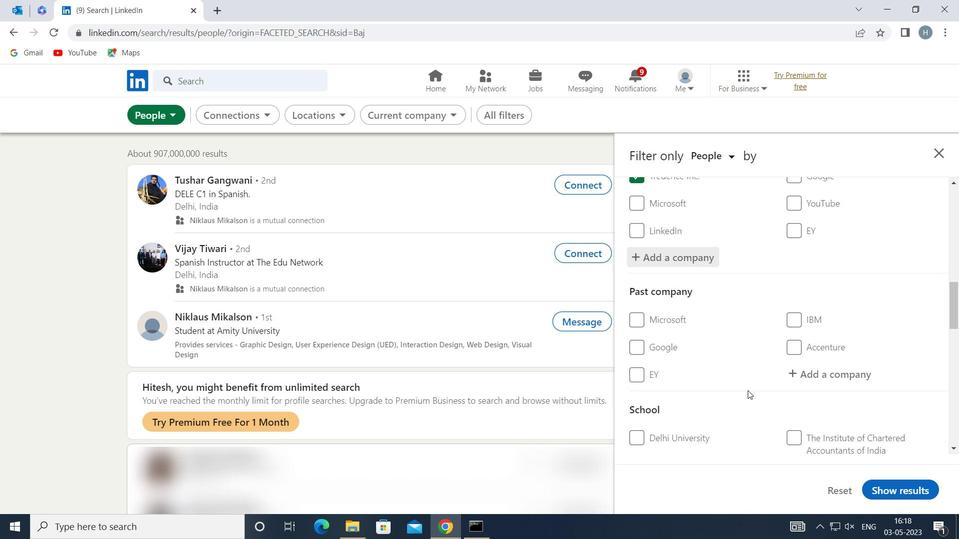 
Action: Mouse scrolled (748, 390) with delta (0, 0)
Screenshot: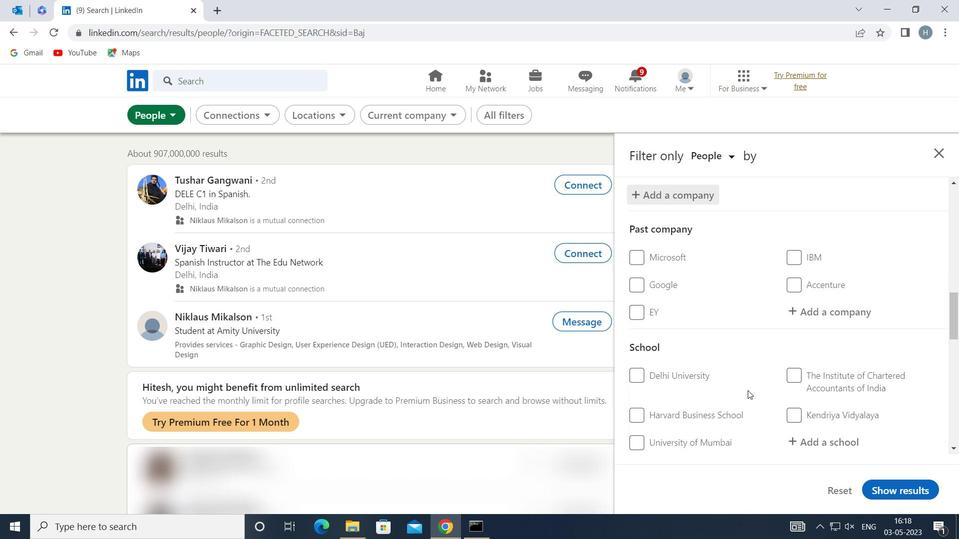 
Action: Mouse moved to (823, 378)
Screenshot: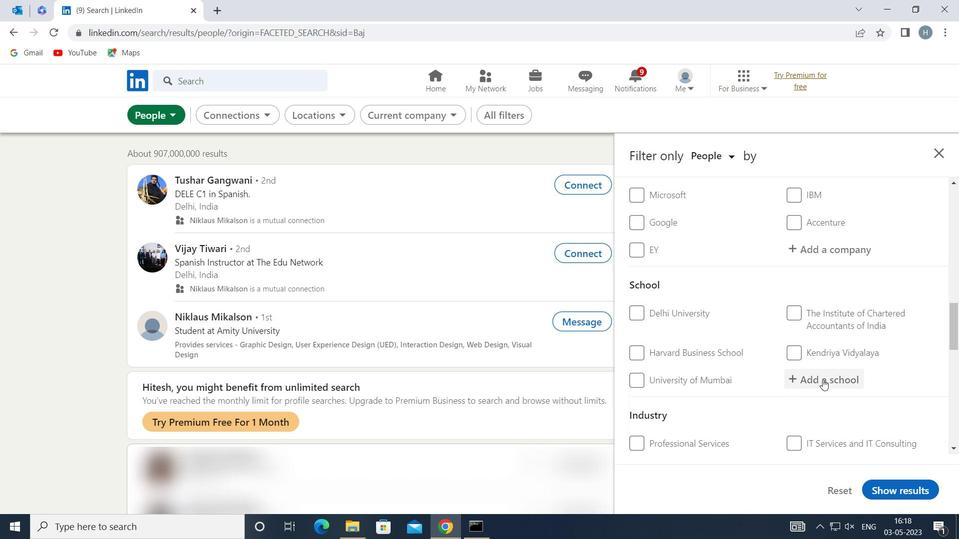 
Action: Mouse pressed left at (823, 378)
Screenshot: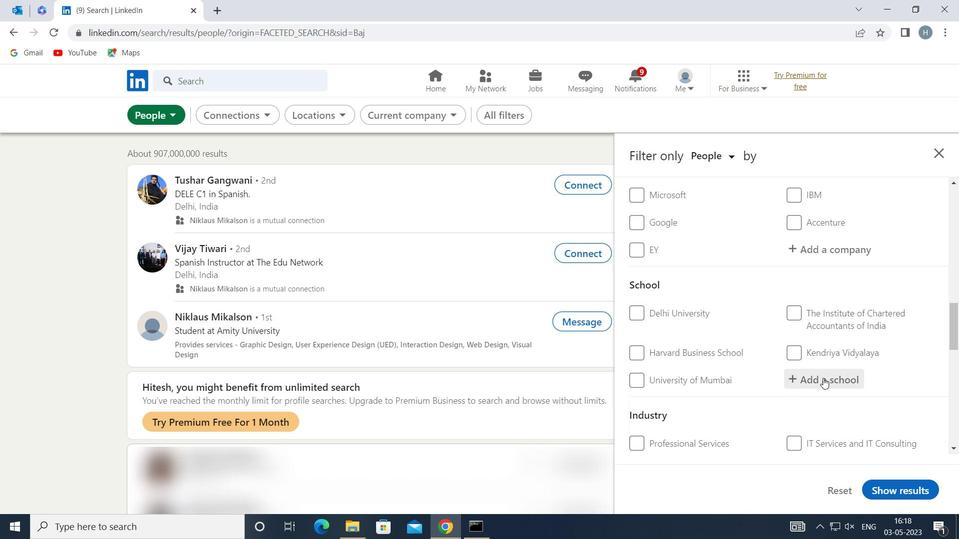 
Action: Mouse moved to (815, 376)
Screenshot: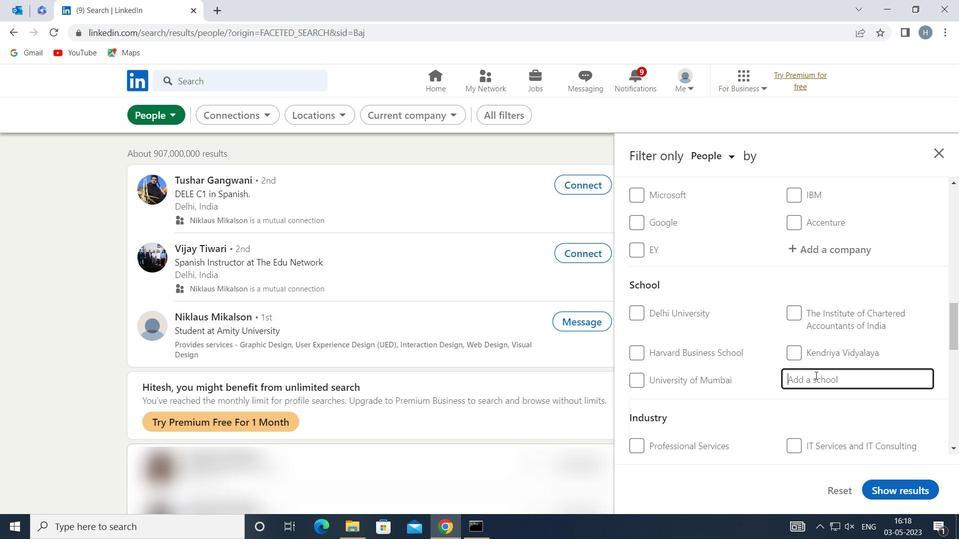 
Action: Key pressed <Key.shift>JIS<Key.space><Key.shift>MICHAE
Screenshot: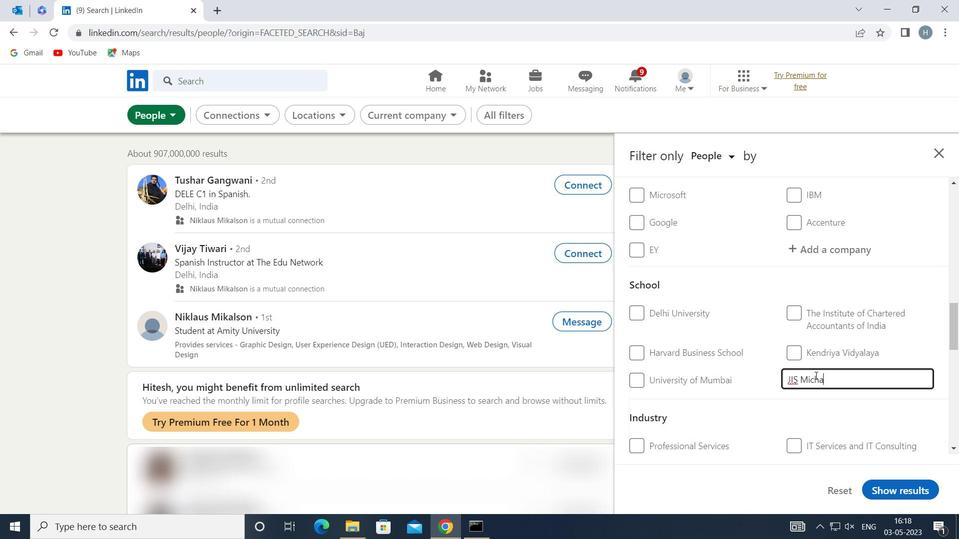 
Action: Mouse moved to (818, 376)
Screenshot: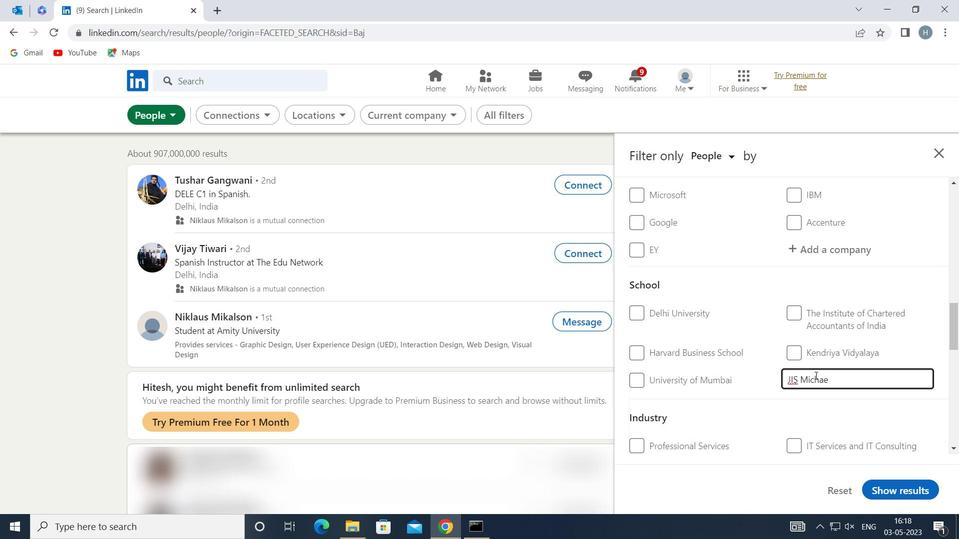 
Action: Key pressed <Key.backspace><Key.backspace><Key.backspace><Key.backspace><Key.backspace><Key.backspace><Key.backspace><Key.backspace><Key.backspace><Key.backspace><Key.backspace><Key.backspace><Key.shift>JIS<Key.space><Key.shift>M
Screenshot: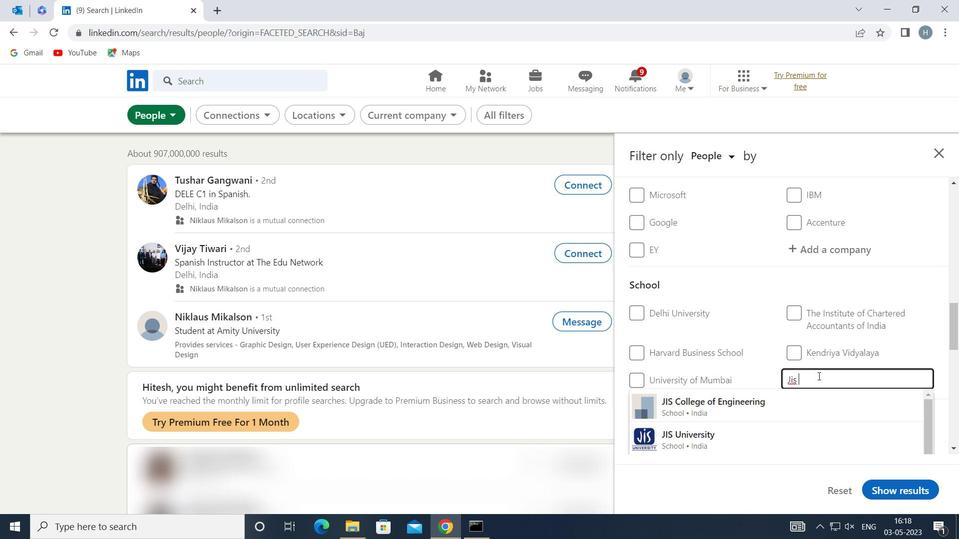 
Action: Mouse moved to (819, 377)
Screenshot: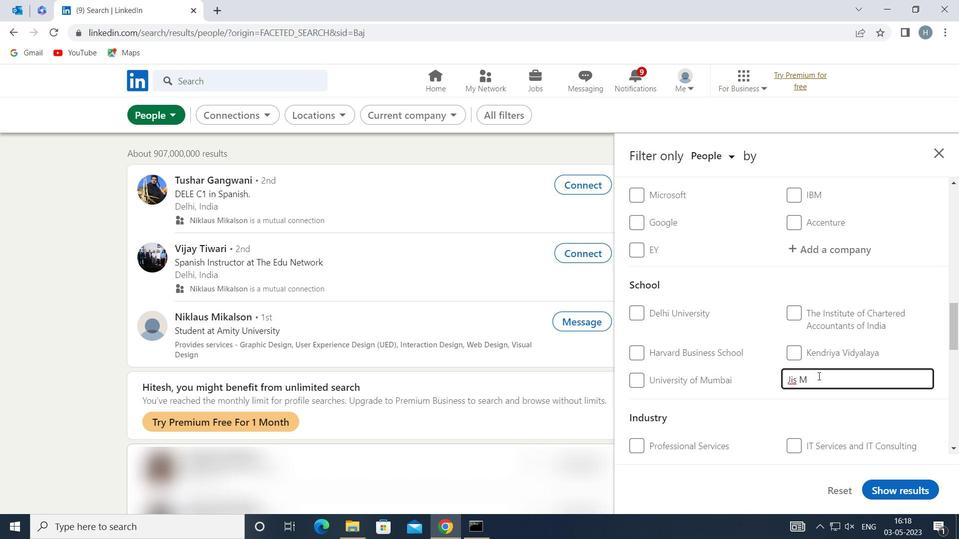 
Action: Key pressed <Key.backspace><Key.shift>UN
Screenshot: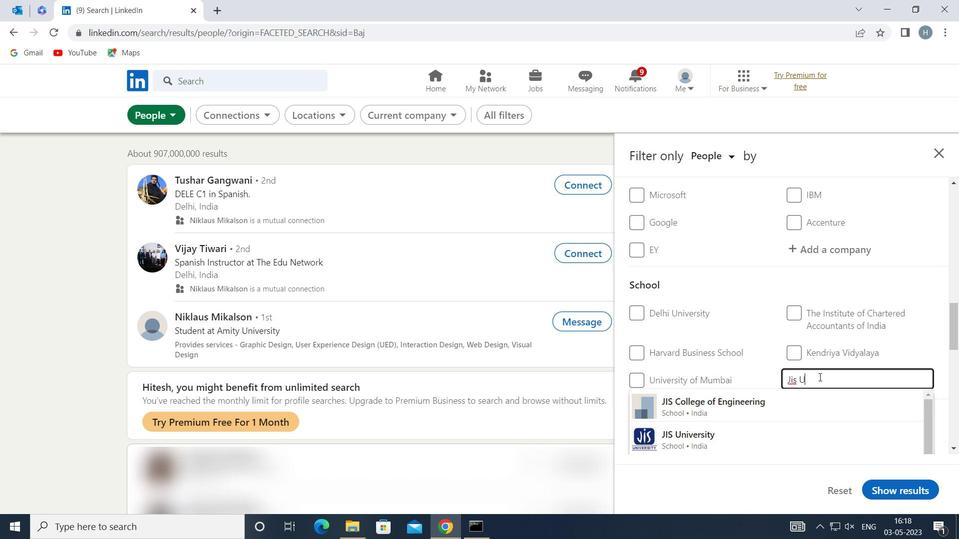 
Action: Mouse moved to (783, 411)
Screenshot: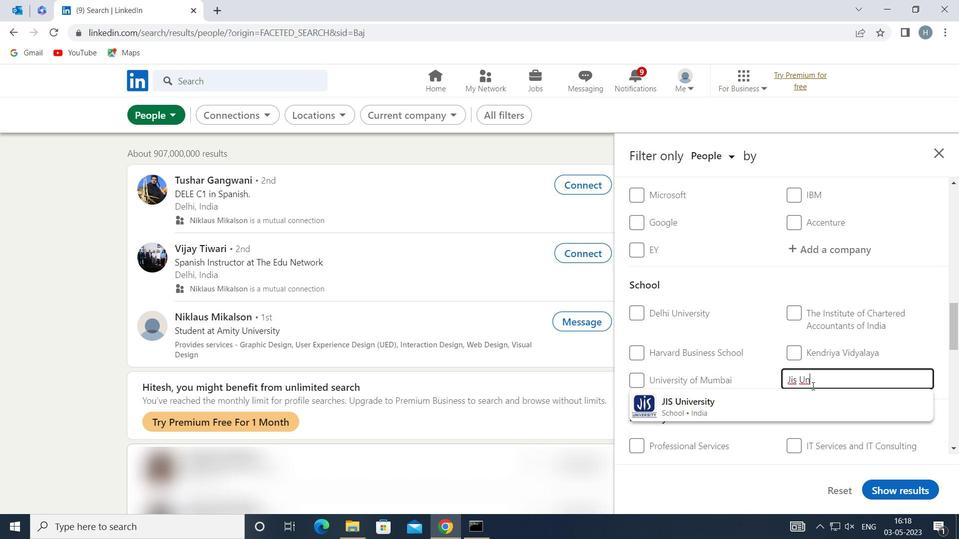 
Action: Mouse pressed left at (783, 411)
Screenshot: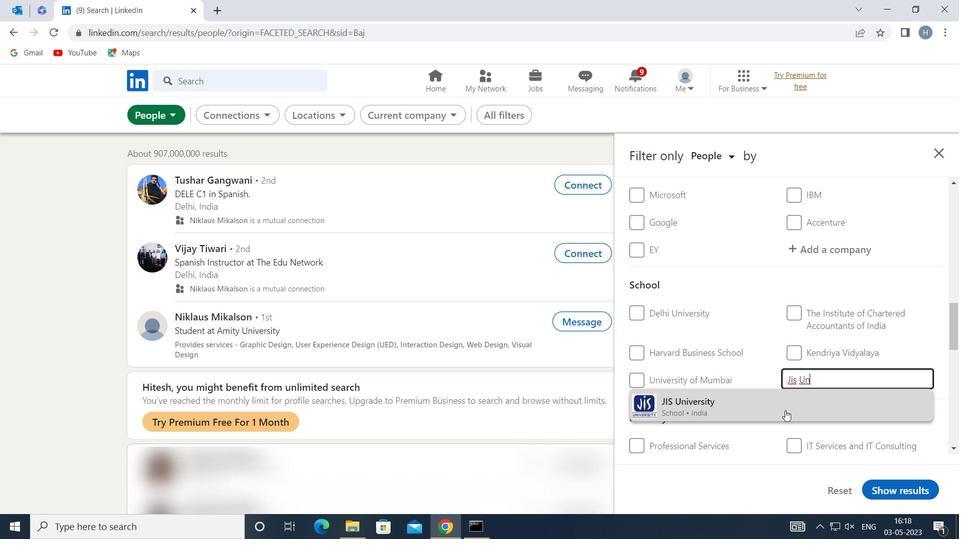 
Action: Mouse moved to (761, 385)
Screenshot: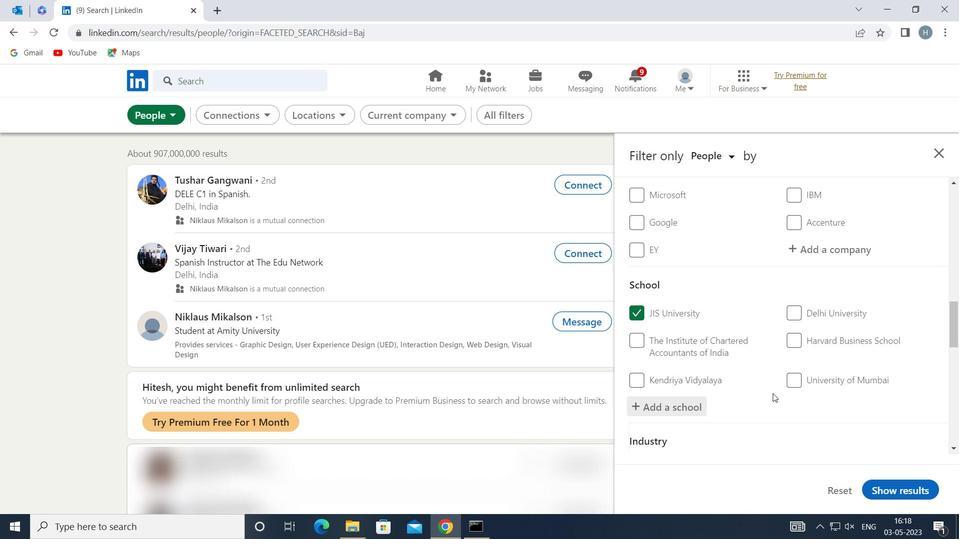 
Action: Mouse scrolled (761, 385) with delta (0, 0)
Screenshot: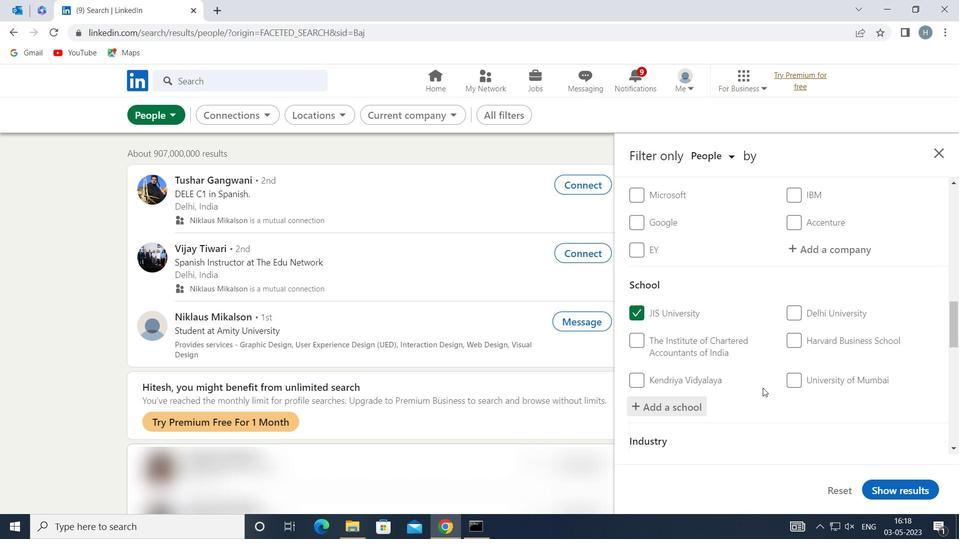 
Action: Mouse scrolled (761, 385) with delta (0, 0)
Screenshot: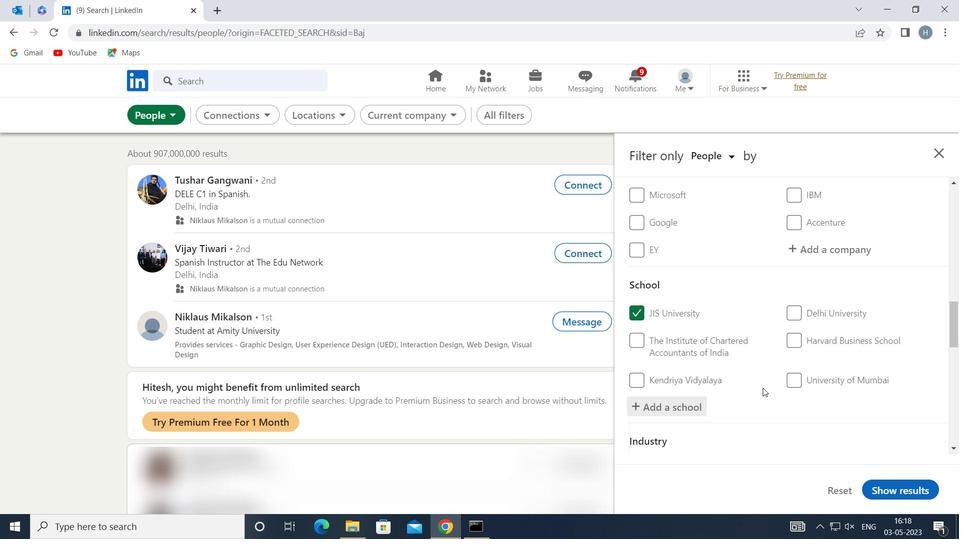 
Action: Mouse moved to (761, 369)
Screenshot: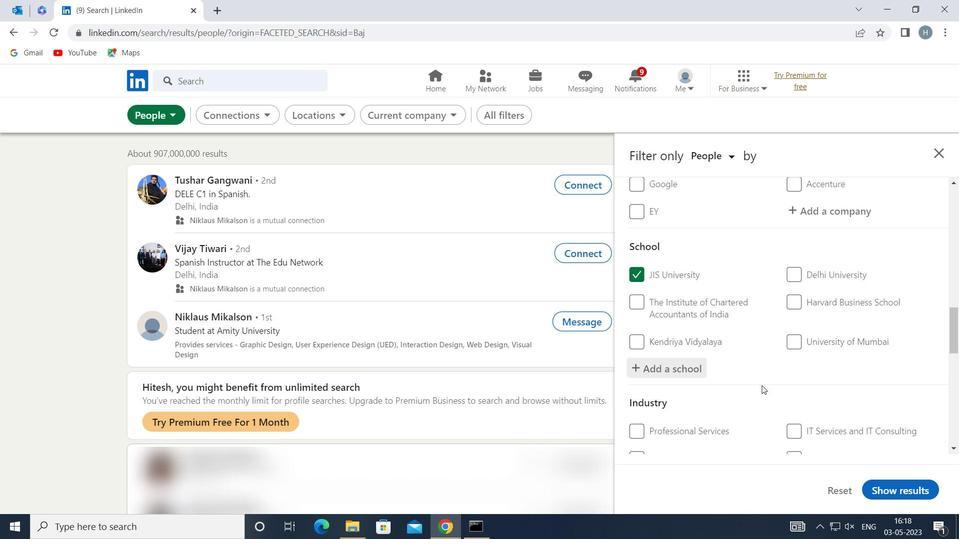 
Action: Mouse scrolled (761, 369) with delta (0, 0)
Screenshot: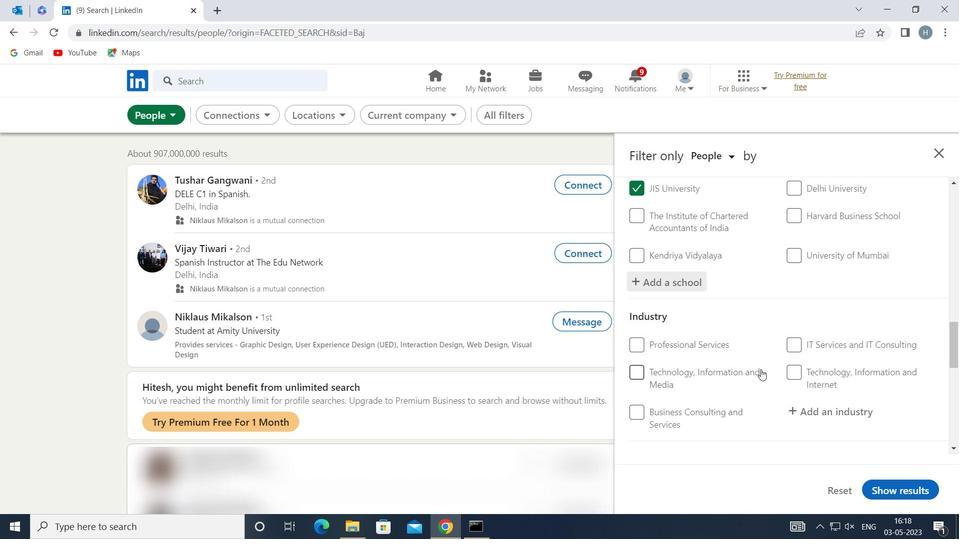 
Action: Mouse moved to (812, 348)
Screenshot: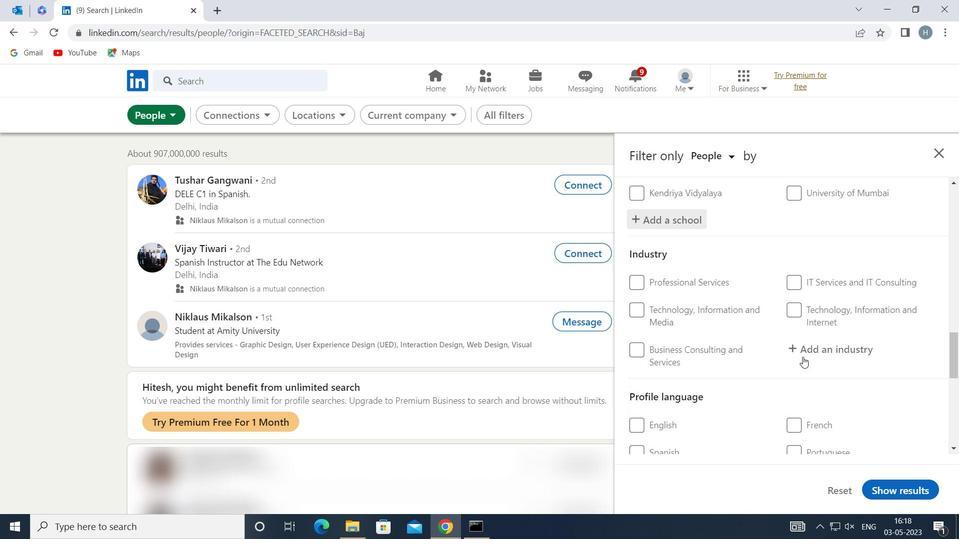 
Action: Mouse pressed left at (812, 348)
Screenshot: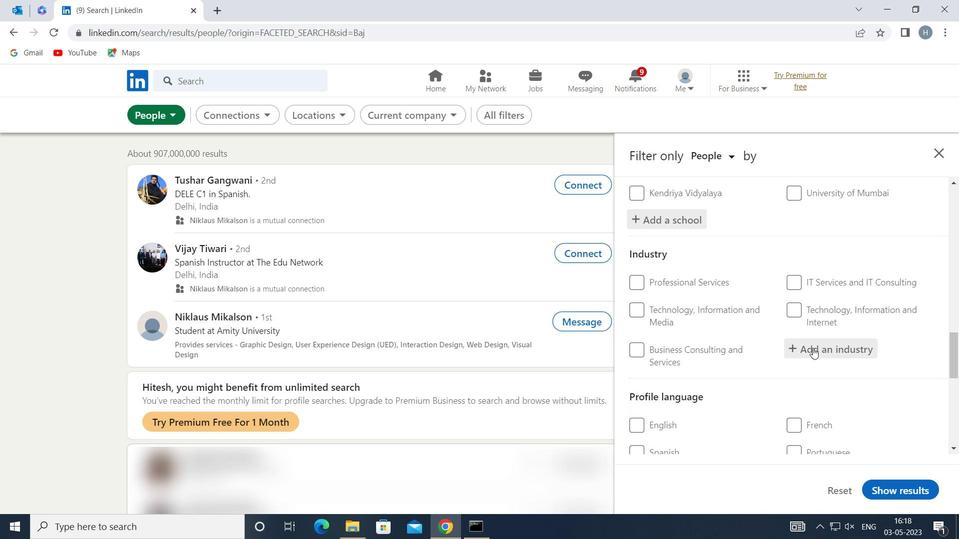 
Action: Key pressed <Key.shift>SECURITY<Key.space><Key.shift>SYS
Screenshot: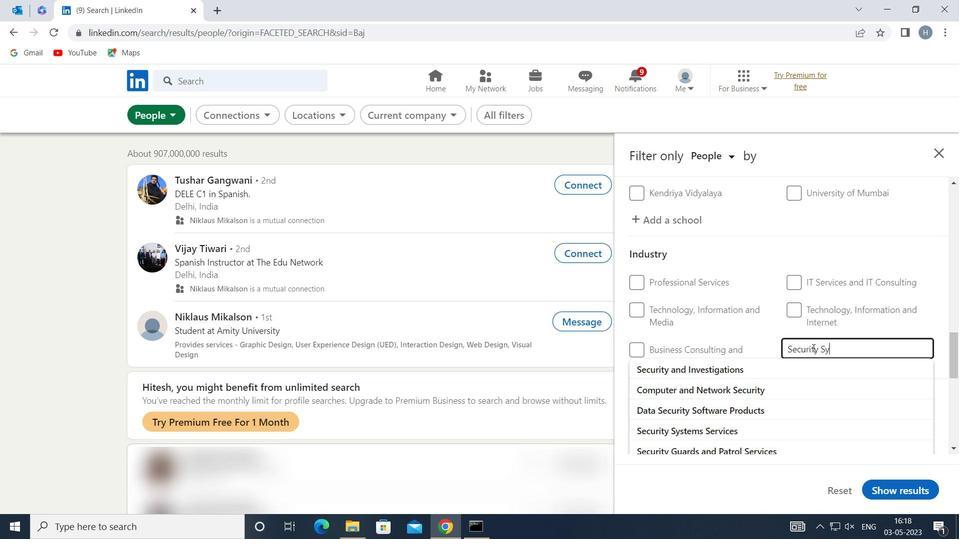 
Action: Mouse moved to (779, 365)
Screenshot: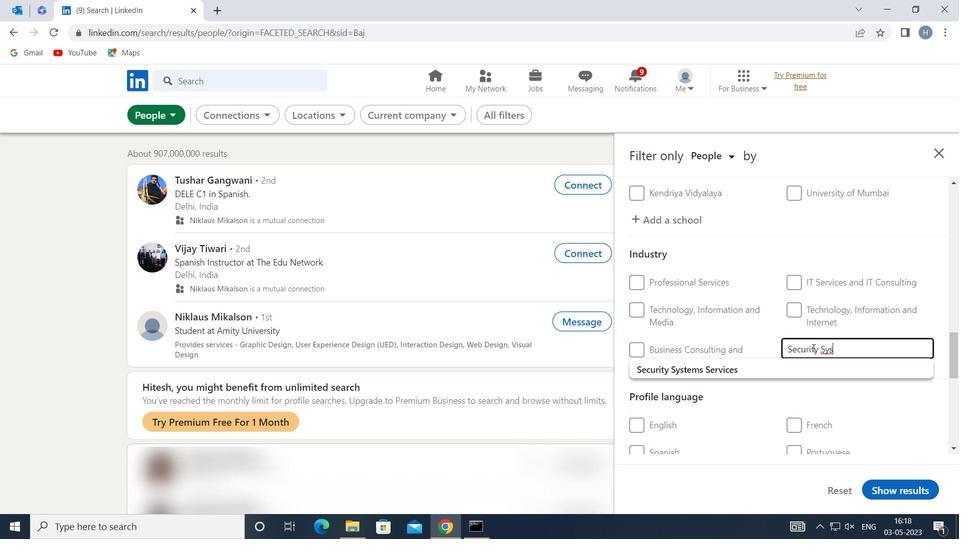 
Action: Mouse pressed left at (779, 365)
Screenshot: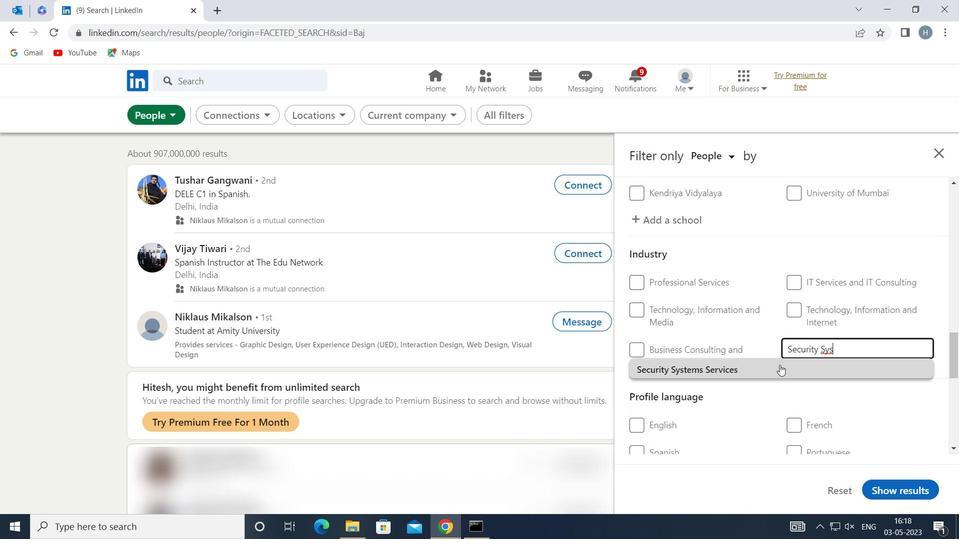
Action: Mouse moved to (775, 368)
Screenshot: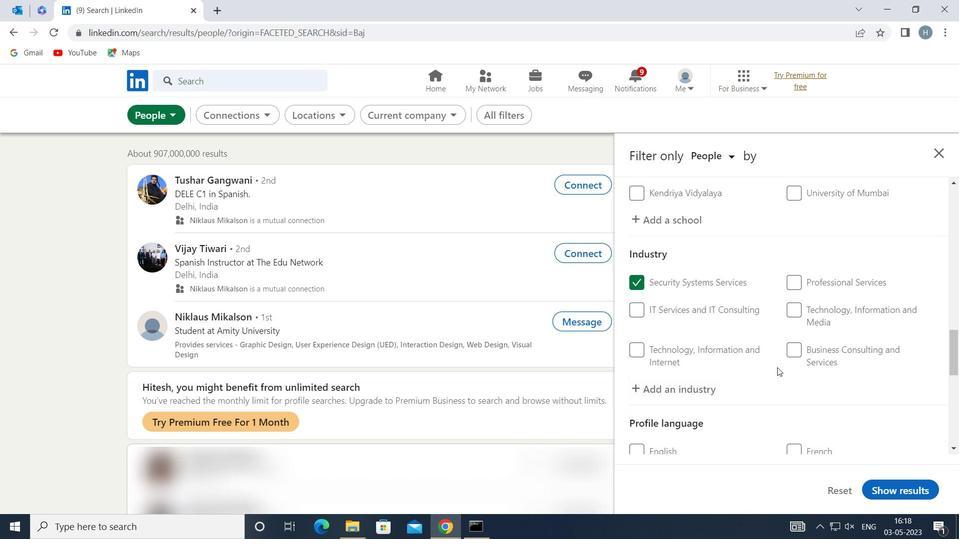 
Action: Mouse scrolled (775, 367) with delta (0, 0)
Screenshot: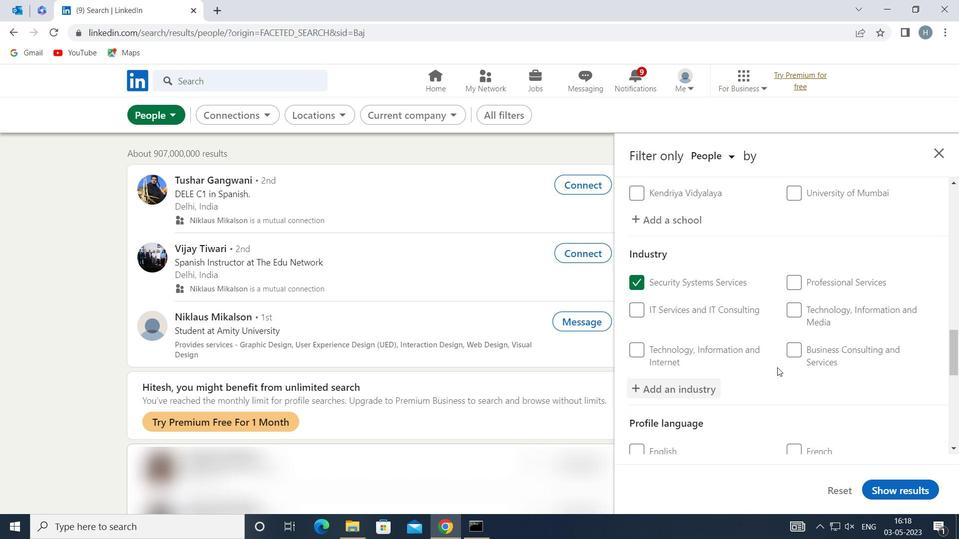 
Action: Mouse scrolled (775, 367) with delta (0, 0)
Screenshot: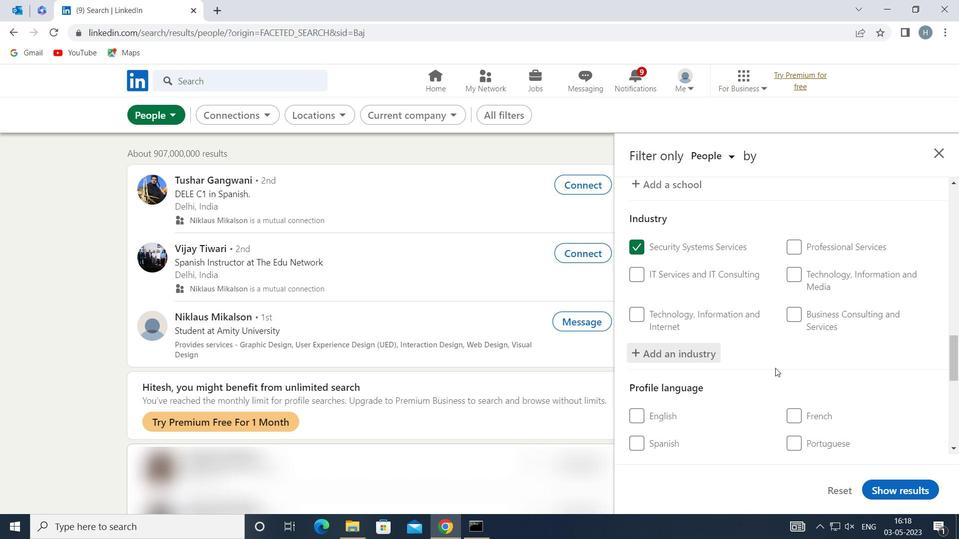 
Action: Mouse scrolled (775, 367) with delta (0, 0)
Screenshot: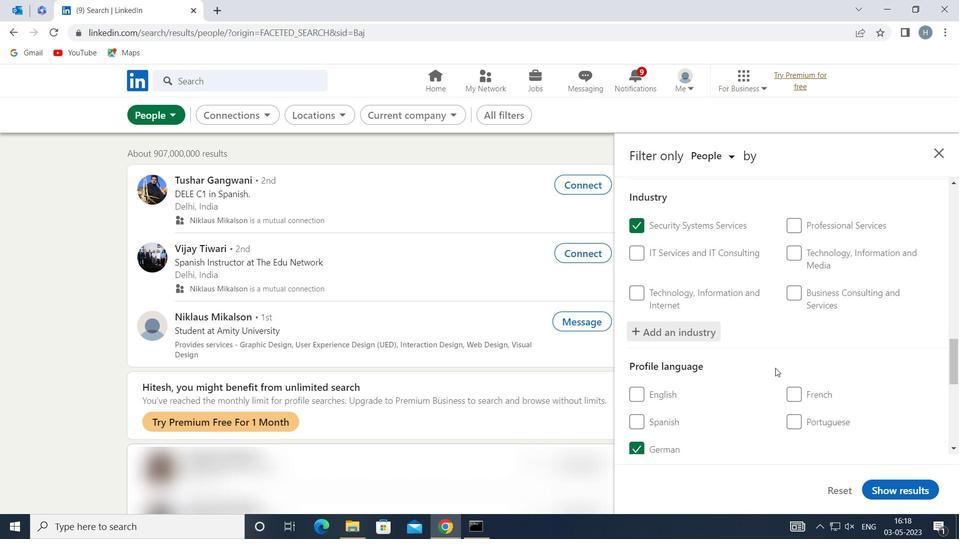 
Action: Mouse scrolled (775, 367) with delta (0, 0)
Screenshot: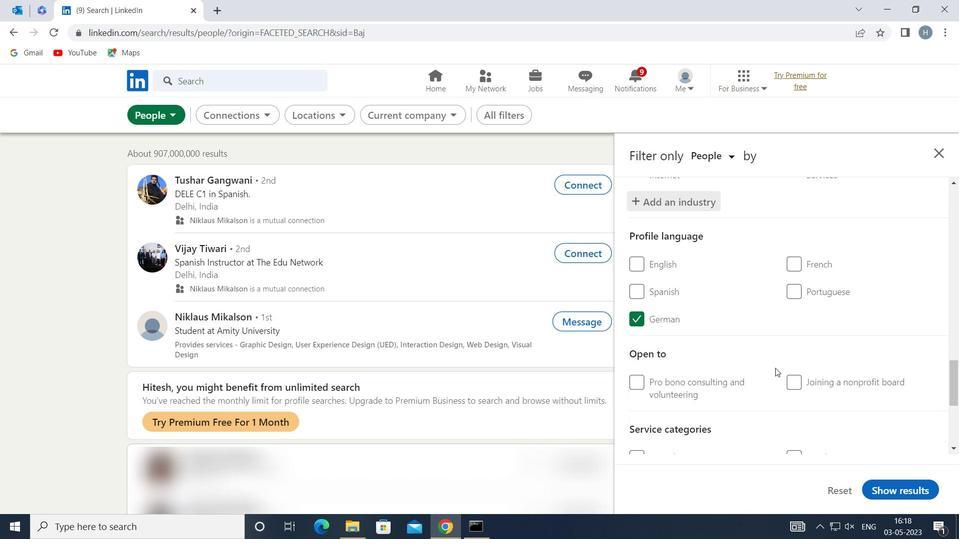 
Action: Mouse scrolled (775, 367) with delta (0, 0)
Screenshot: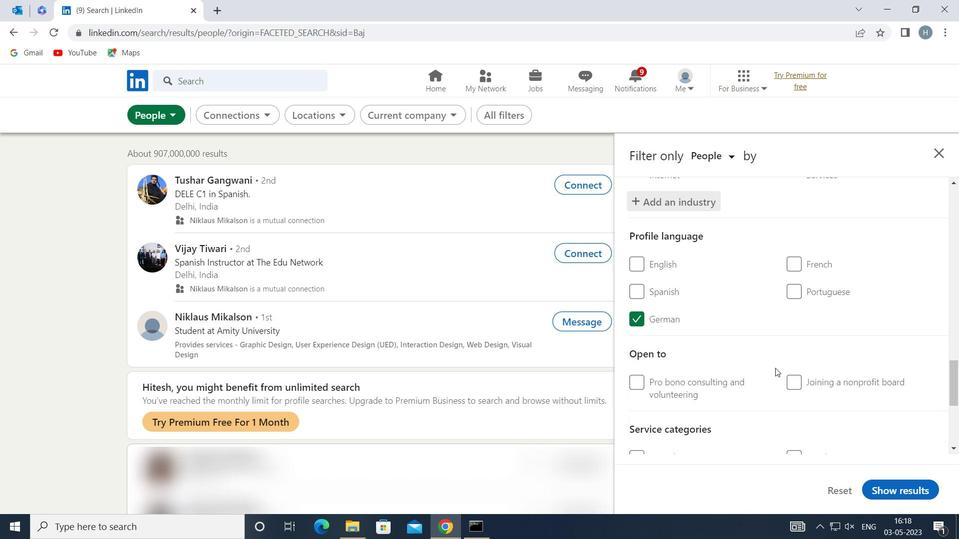 
Action: Mouse scrolled (775, 367) with delta (0, 0)
Screenshot: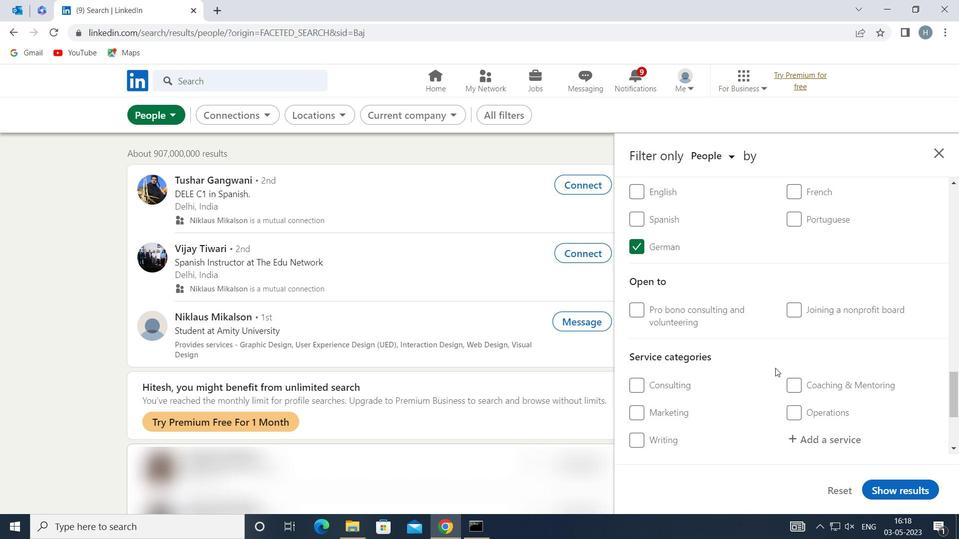 
Action: Mouse moved to (844, 322)
Screenshot: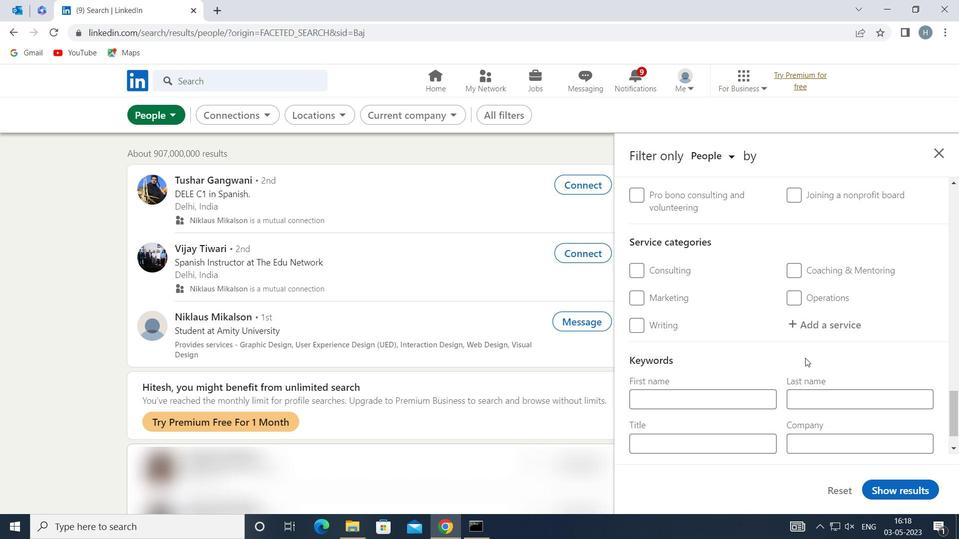
Action: Mouse pressed left at (844, 322)
Screenshot: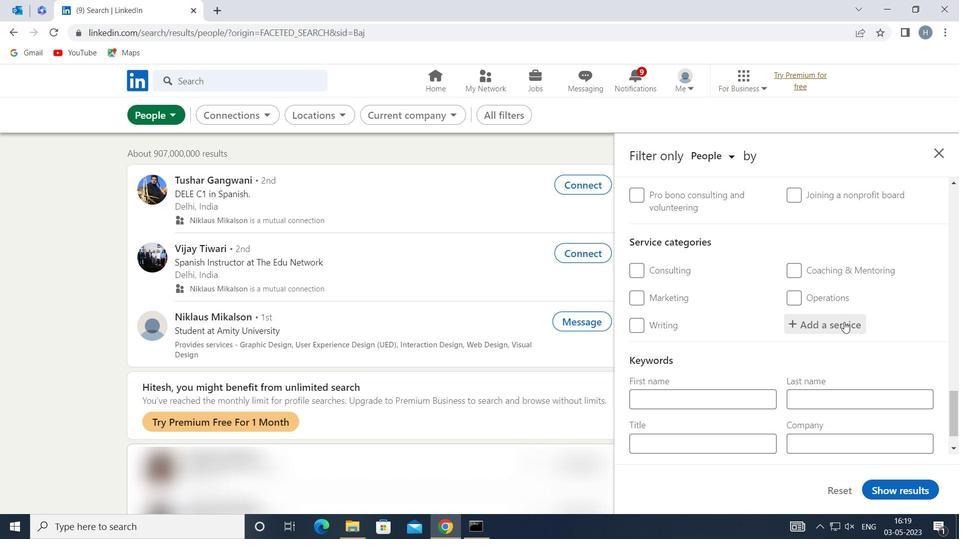 
Action: Key pressed <Key.shift>TYP
Screenshot: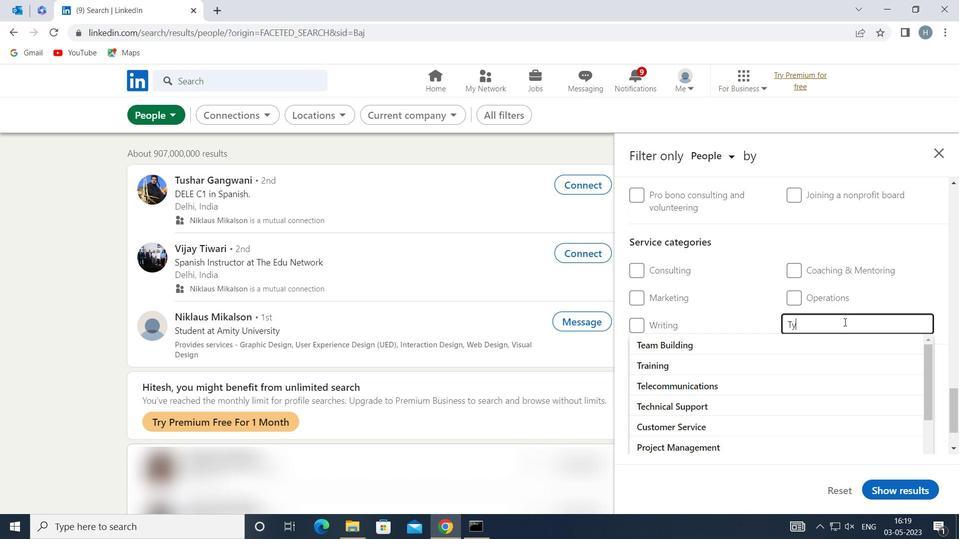
Action: Mouse moved to (813, 349)
Screenshot: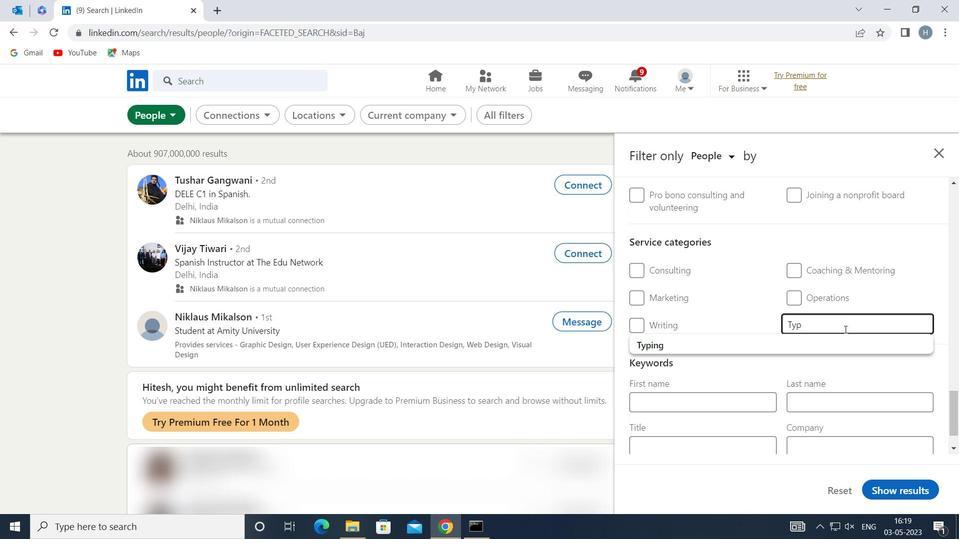 
Action: Mouse pressed left at (813, 349)
Screenshot: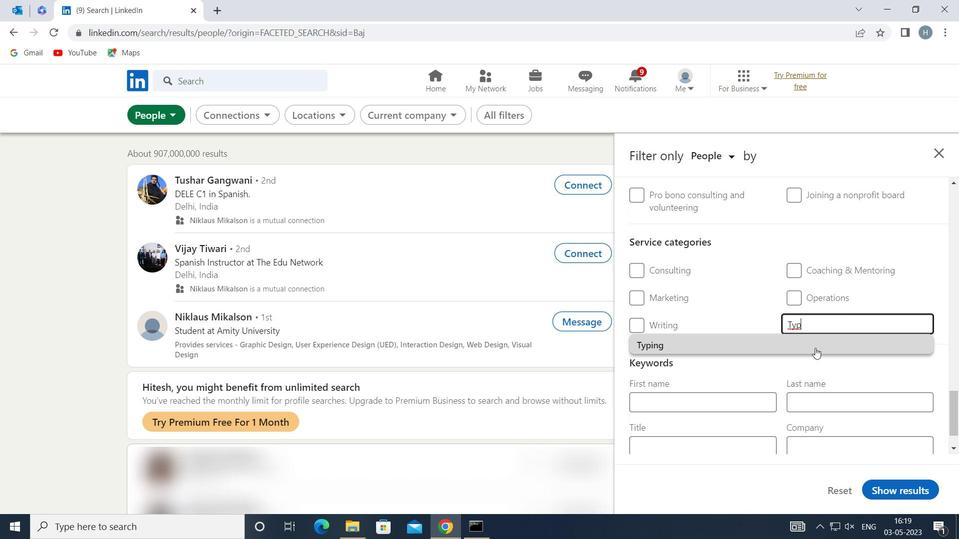 
Action: Mouse moved to (787, 358)
Screenshot: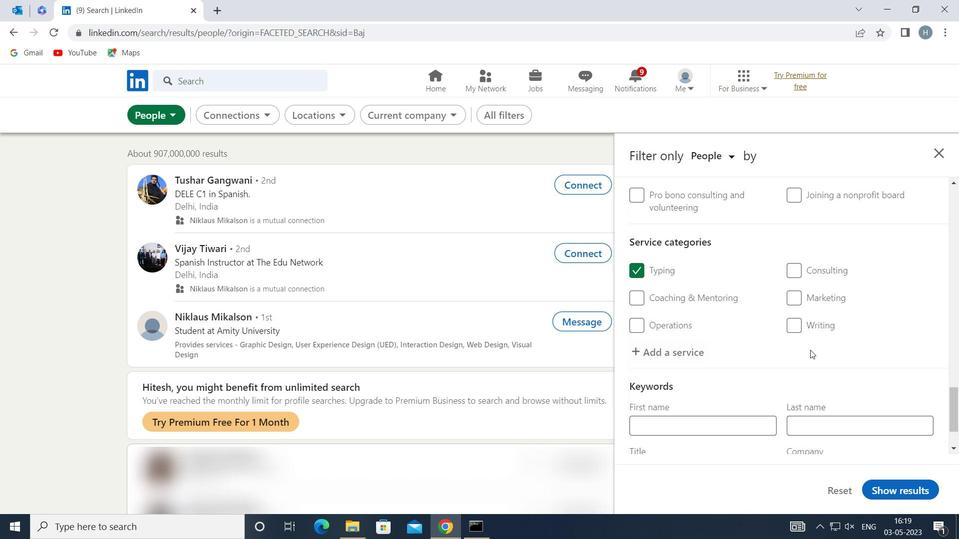 
Action: Mouse scrolled (787, 358) with delta (0, 0)
Screenshot: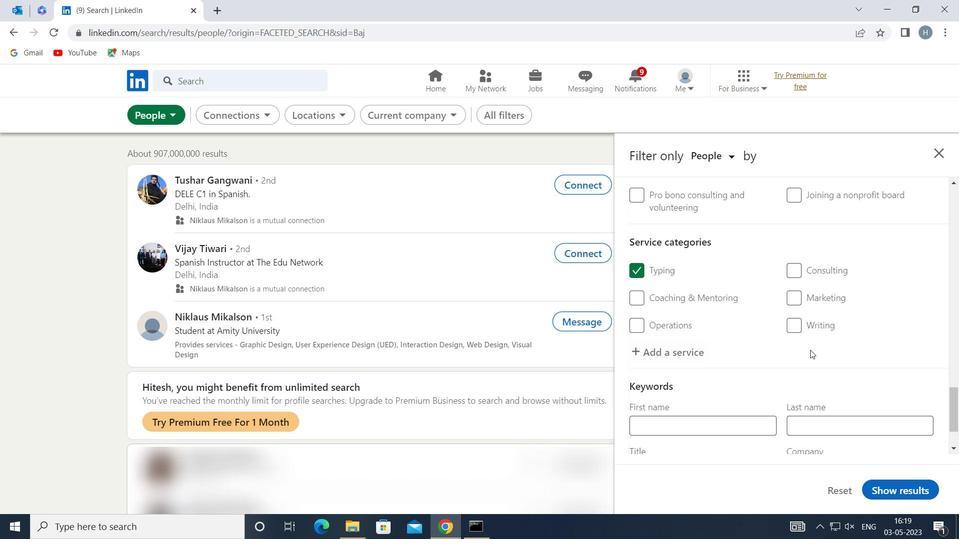 
Action: Mouse scrolled (787, 358) with delta (0, 0)
Screenshot: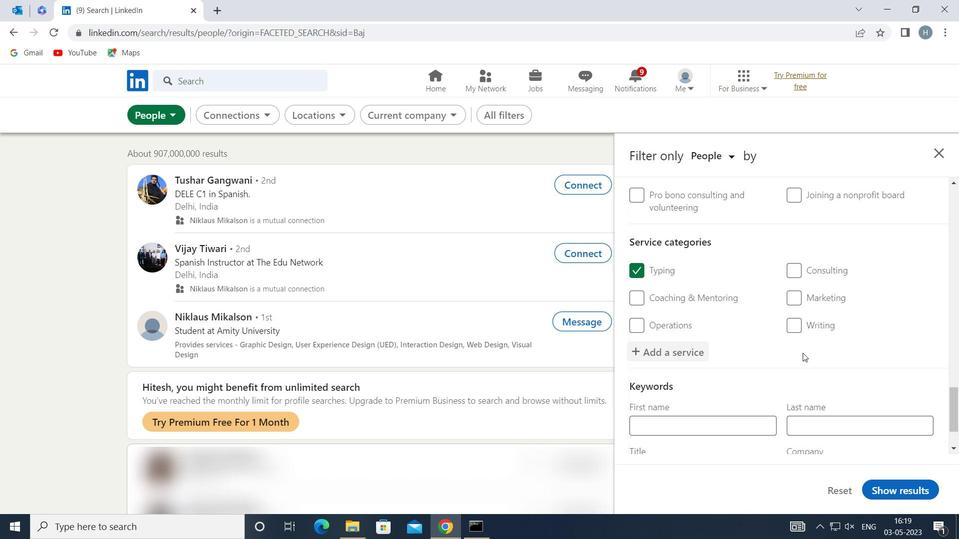 
Action: Mouse moved to (786, 361)
Screenshot: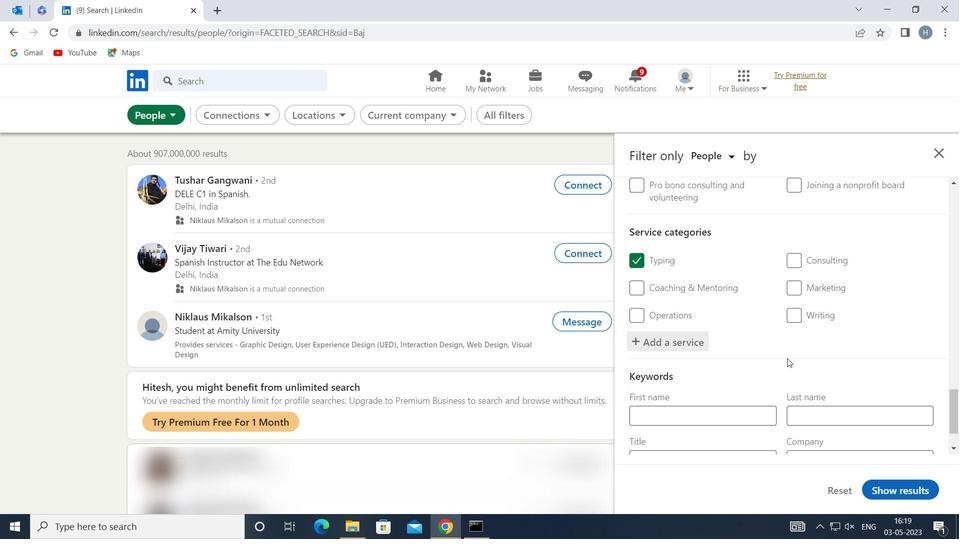 
Action: Mouse scrolled (786, 360) with delta (0, 0)
Screenshot: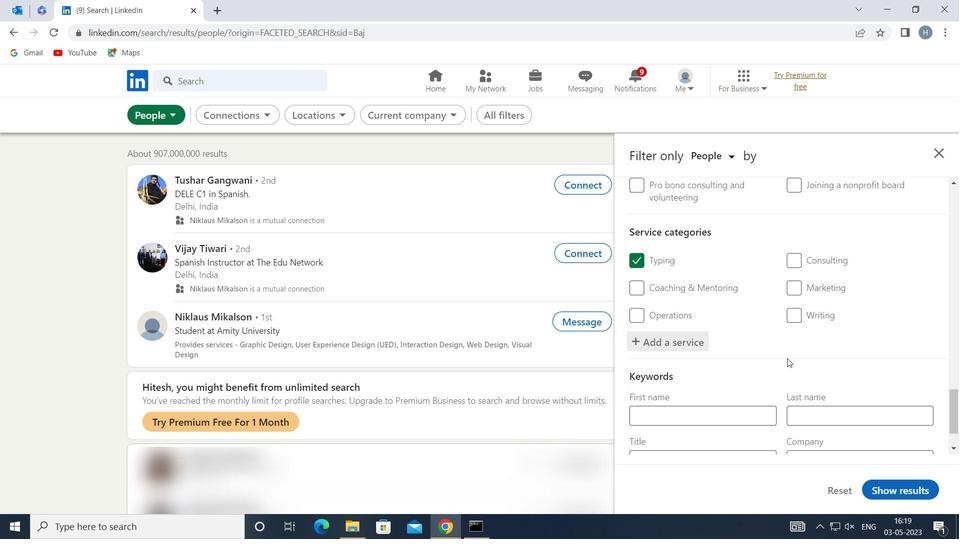
Action: Mouse moved to (784, 363)
Screenshot: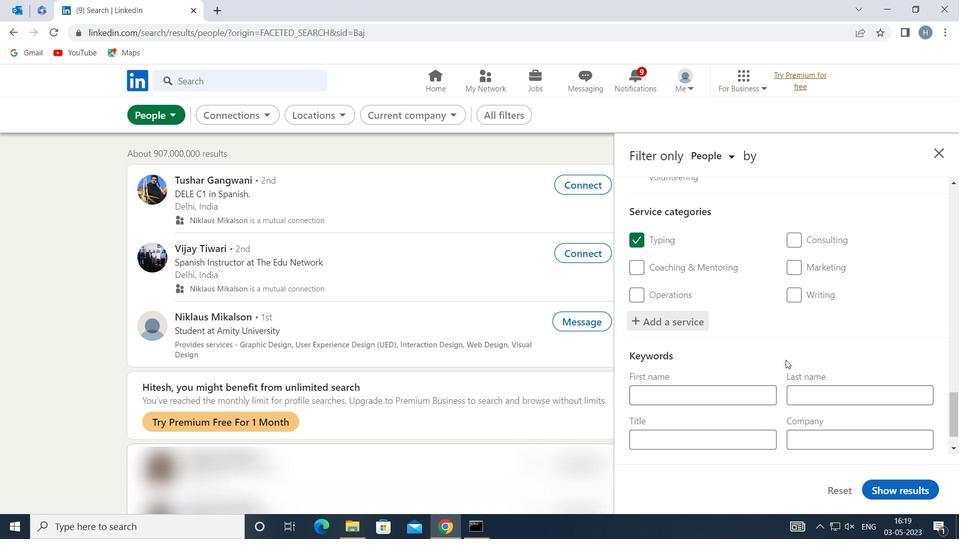 
Action: Mouse scrolled (784, 362) with delta (0, 0)
Screenshot: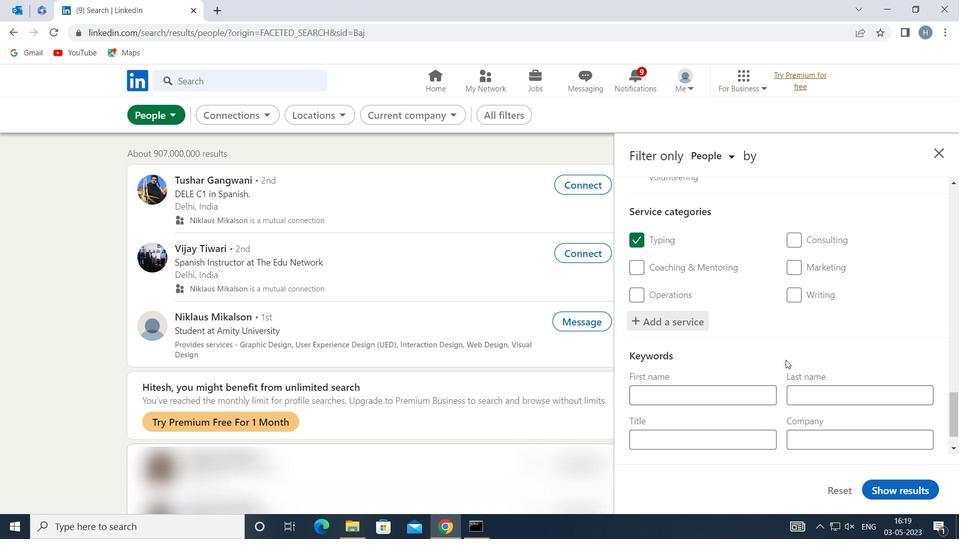 
Action: Mouse moved to (733, 392)
Screenshot: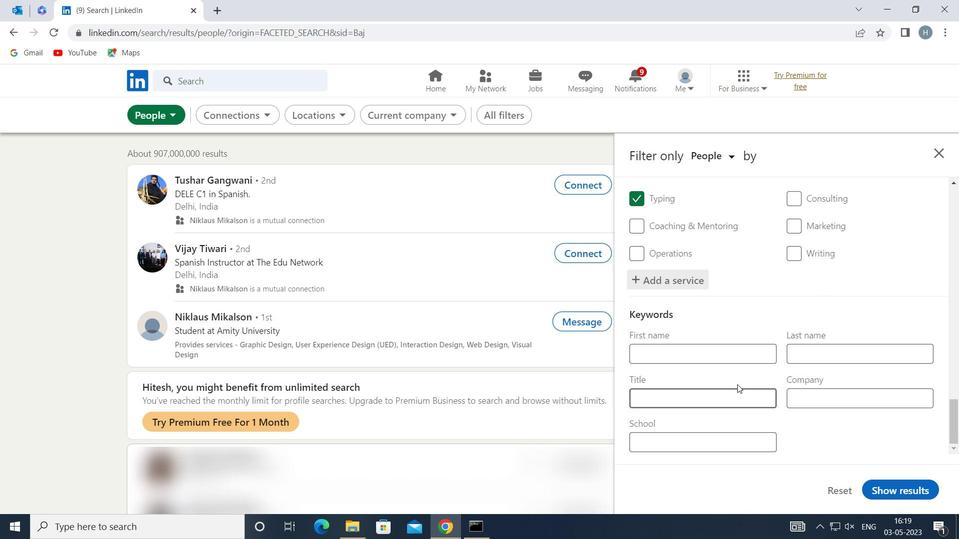 
Action: Mouse pressed left at (733, 392)
Screenshot: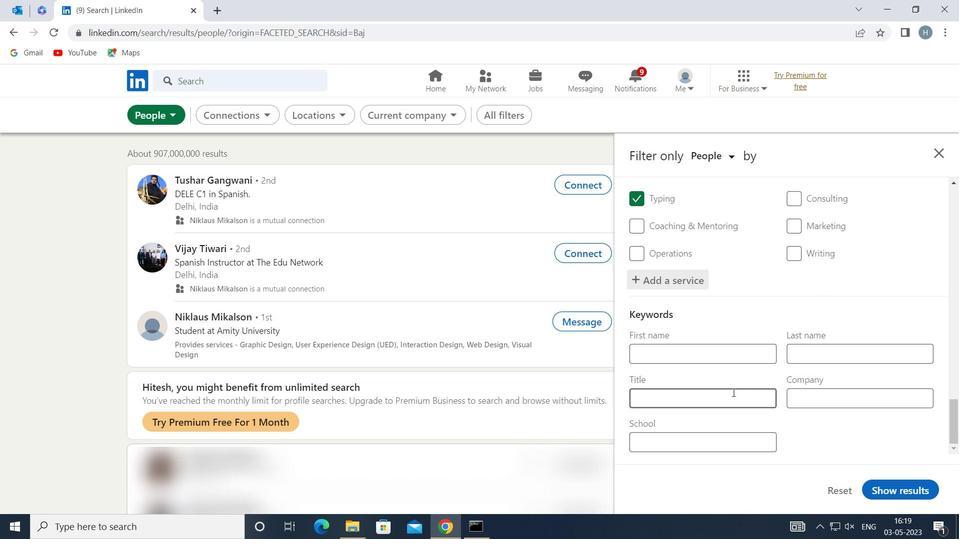 
Action: Mouse moved to (733, 392)
Screenshot: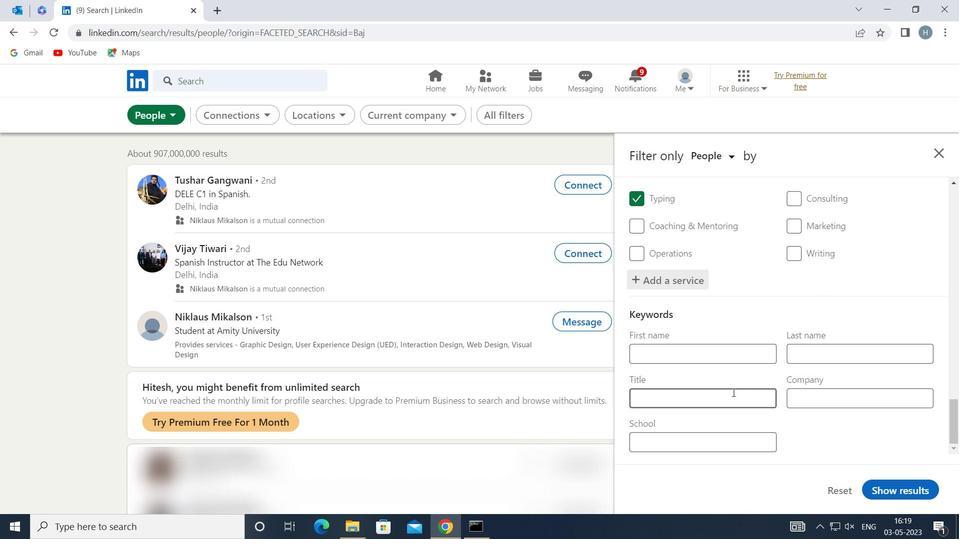 
Action: Key pressed <Key.shift>DIRECTOR
Screenshot: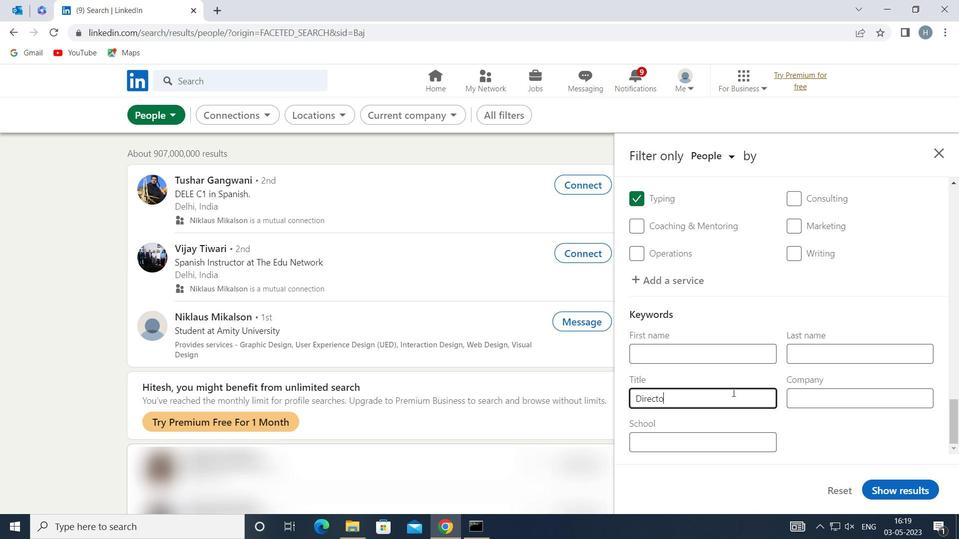 
Action: Mouse moved to (894, 489)
Screenshot: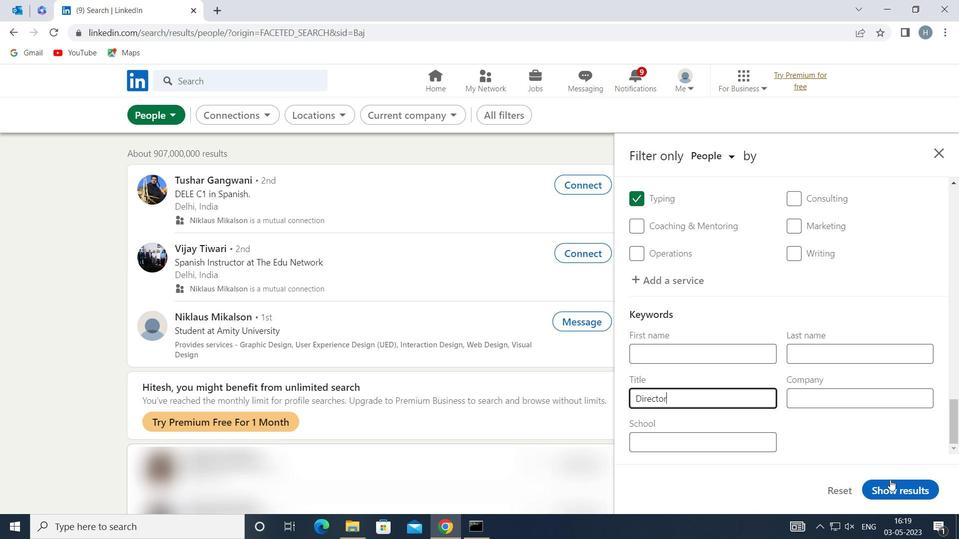 
Action: Mouse pressed left at (894, 489)
Screenshot: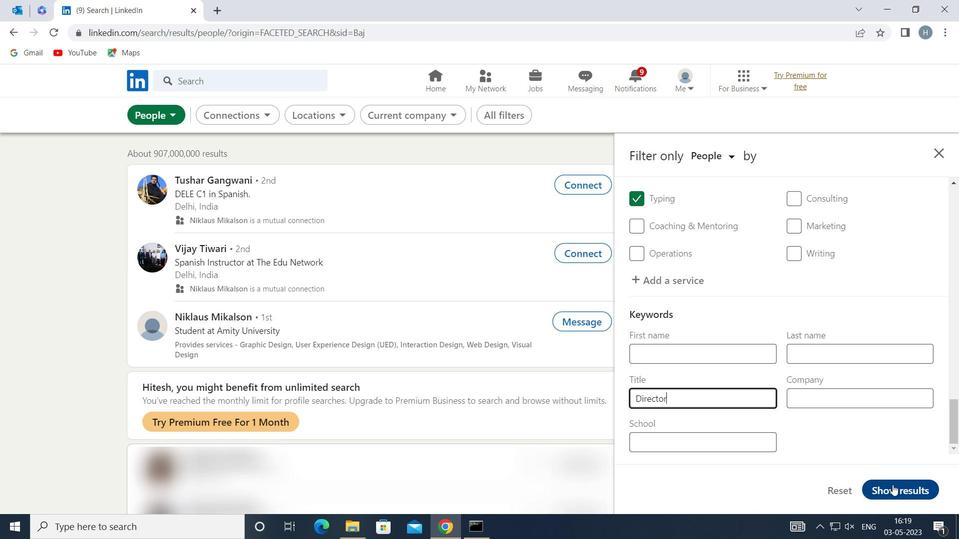 
Action: Mouse moved to (614, 349)
Screenshot: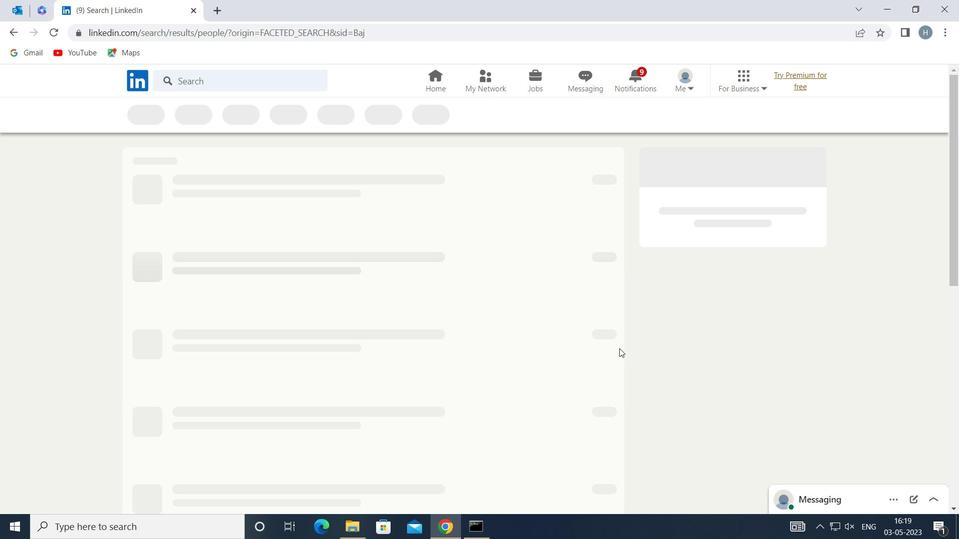 
